 Task: open an excel sheet and write heading  Financial WizardAdd Categories in a column and its values below  'Income, Income, Income, Expenses, Expenses, Expenses, Expenses, Expenses, Savings, Savings, Investments, Investments, Debt, Debt & Debt. 'Add Descriptions in next column and its values below  Salary, Freelance Work, Rental Income, Housing, Transportation, Groceries, Utilities, Entertainment, Emergency Fund, Retirement, Stocks, Mutual Funds, Credit Card 1, Credit Card 2 & Student Loan. Add Amount in next column and its values below  $5,000, $1,200, $500, $1,200, $300, $400, $200, $150, $500, $1,000, $500, $300, $200, $100 & $300. Save page Financial Tracking Template
Action: Mouse moved to (15, 16)
Screenshot: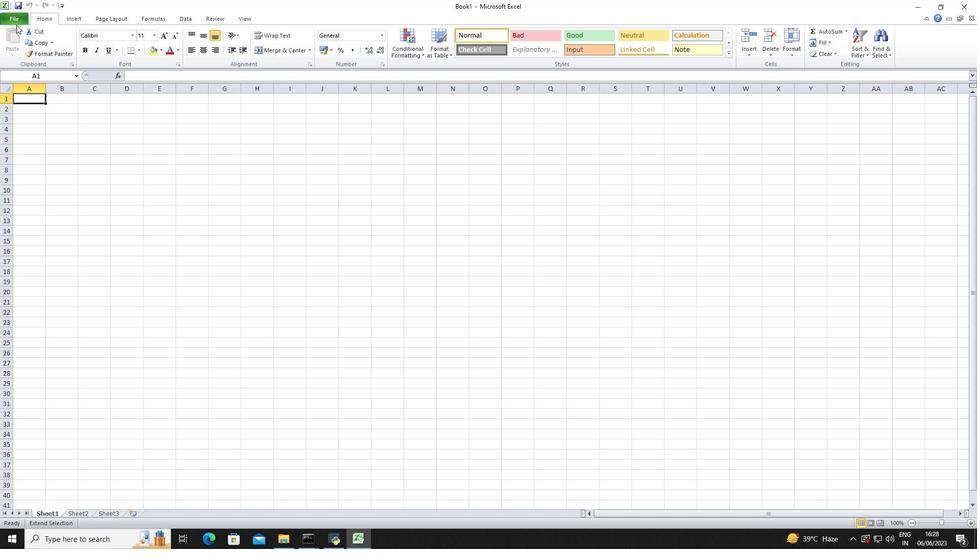 
Action: Mouse pressed left at (15, 16)
Screenshot: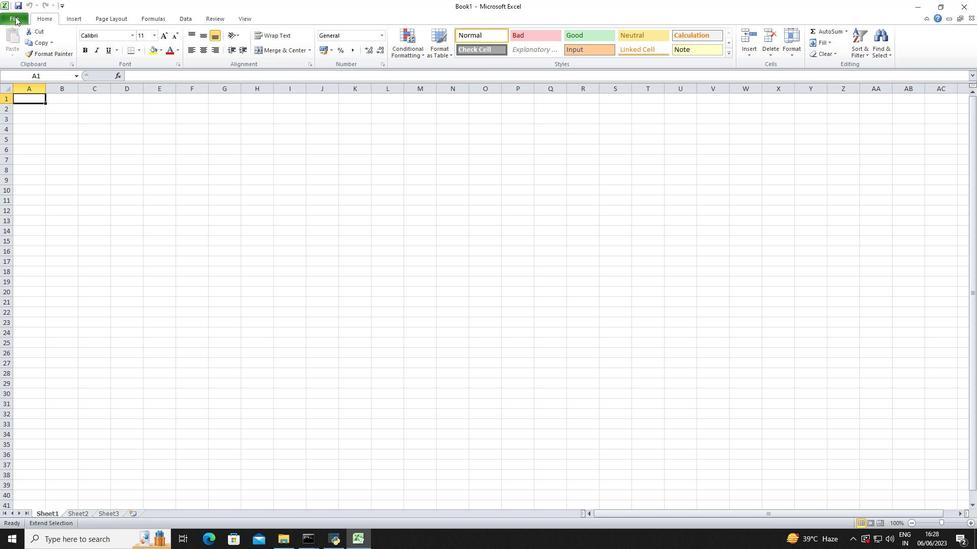 
Action: Mouse moved to (35, 132)
Screenshot: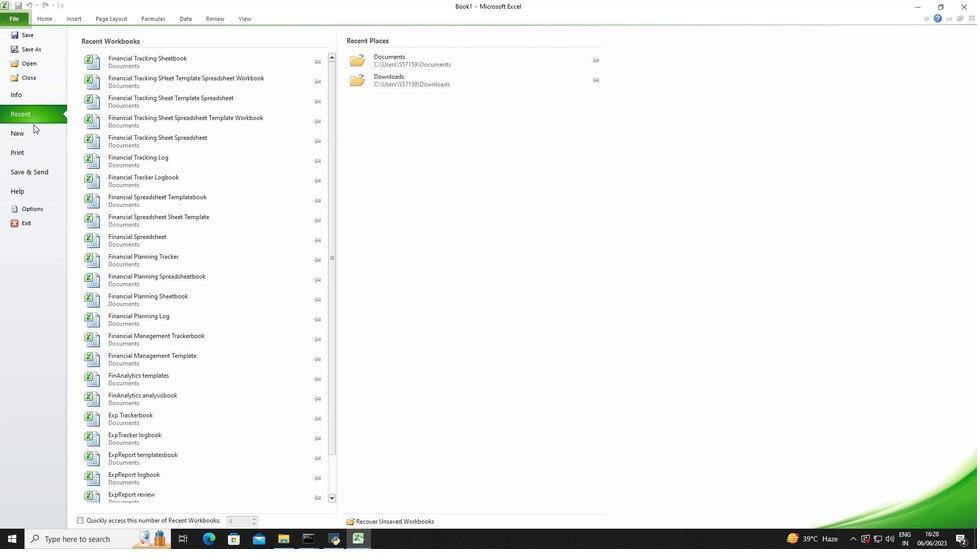 
Action: Mouse pressed left at (35, 132)
Screenshot: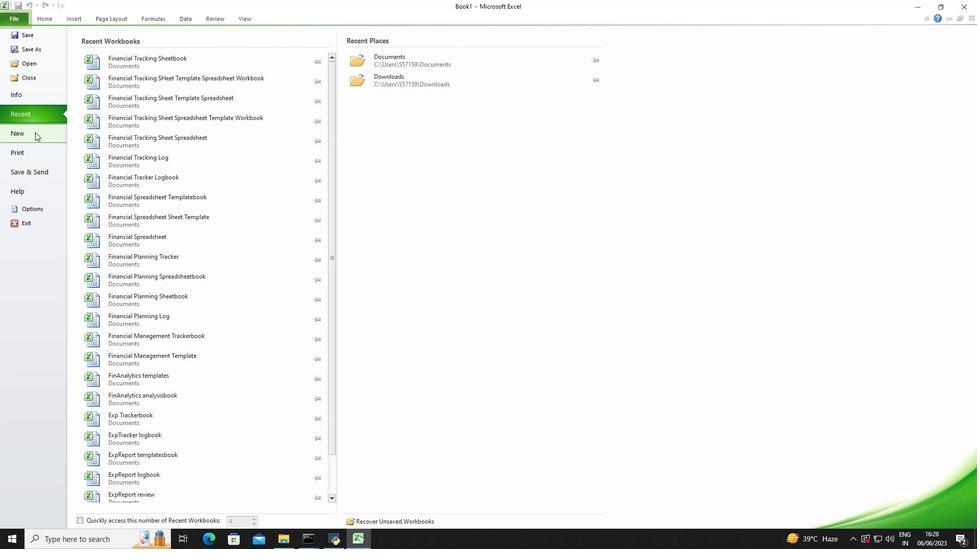 
Action: Mouse moved to (513, 267)
Screenshot: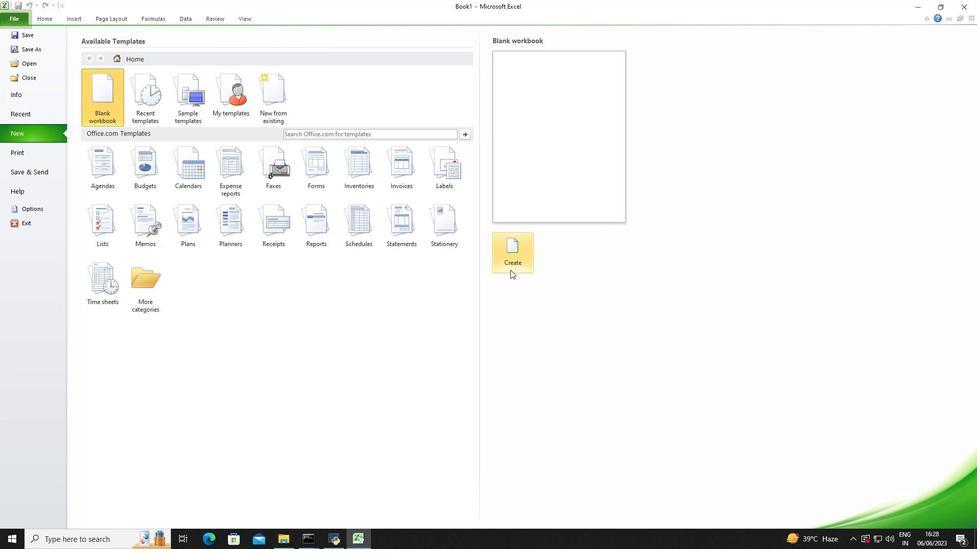 
Action: Mouse pressed left at (513, 267)
Screenshot: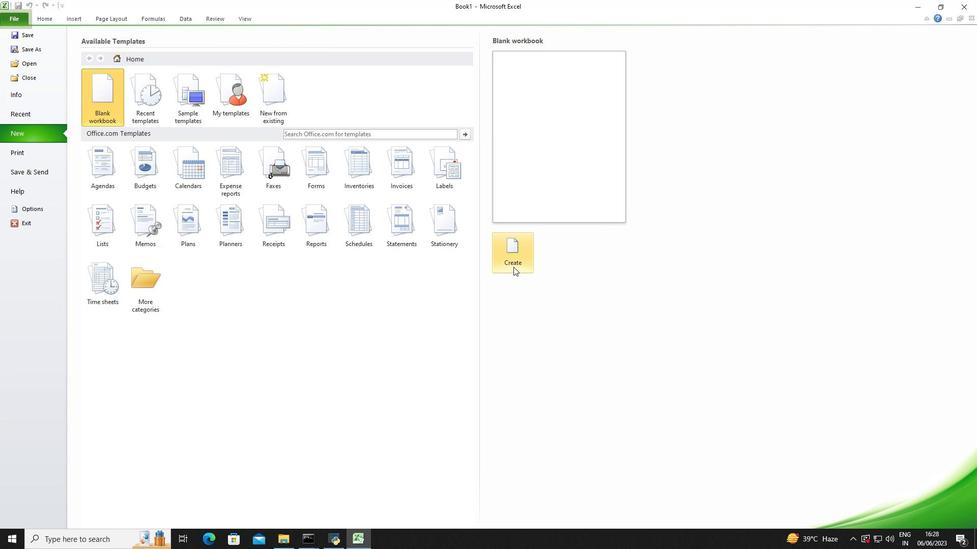 
Action: Mouse moved to (25, 99)
Screenshot: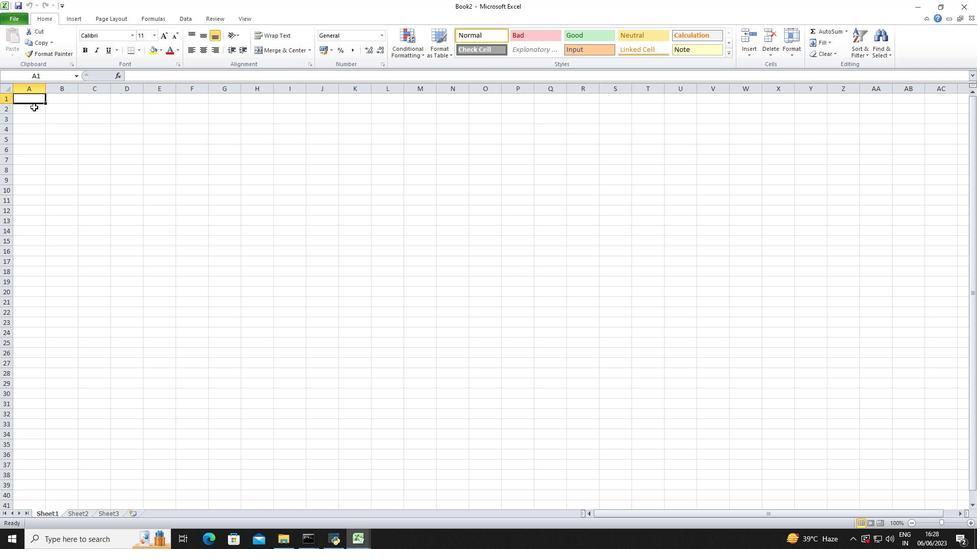 
Action: Mouse pressed left at (25, 99)
Screenshot: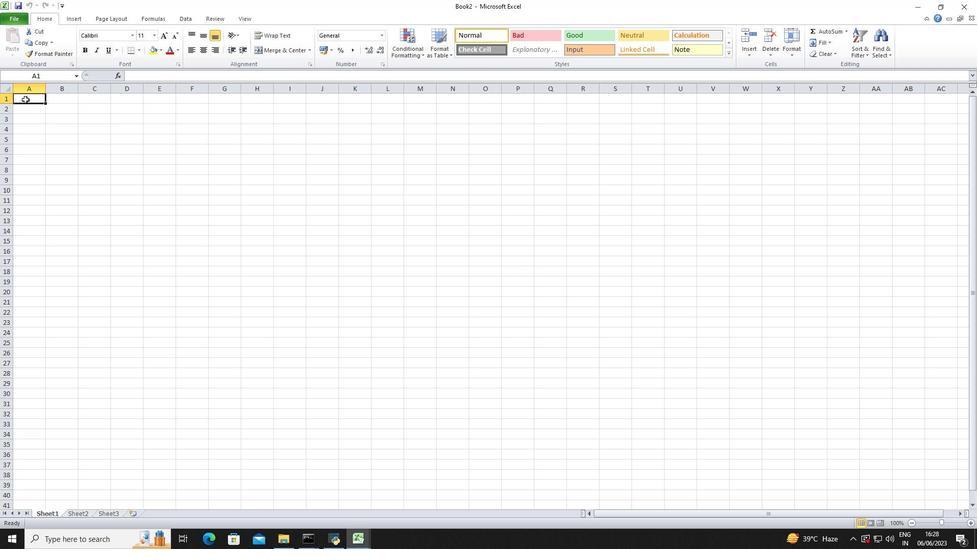 
Action: Mouse moved to (36, 101)
Screenshot: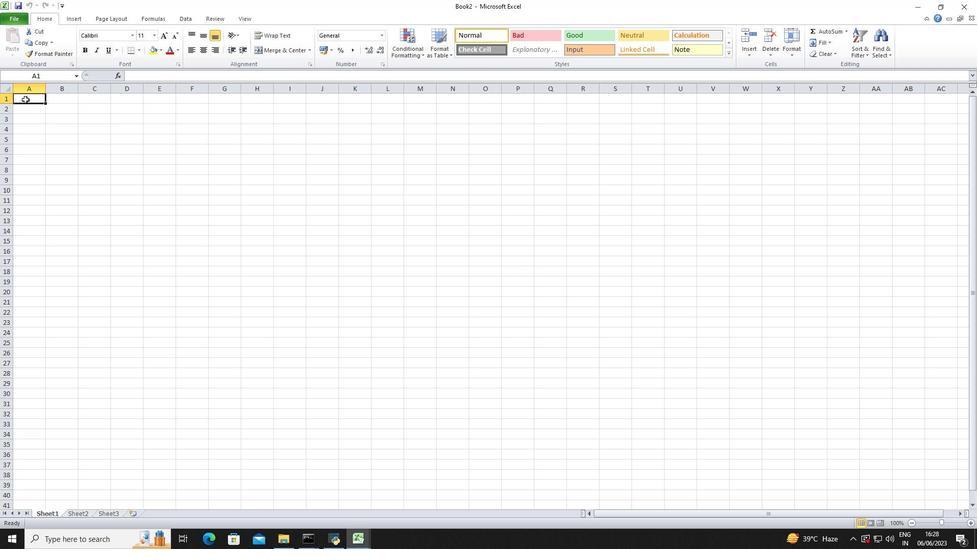 
Action: Key pressed <Key.shift>
Screenshot: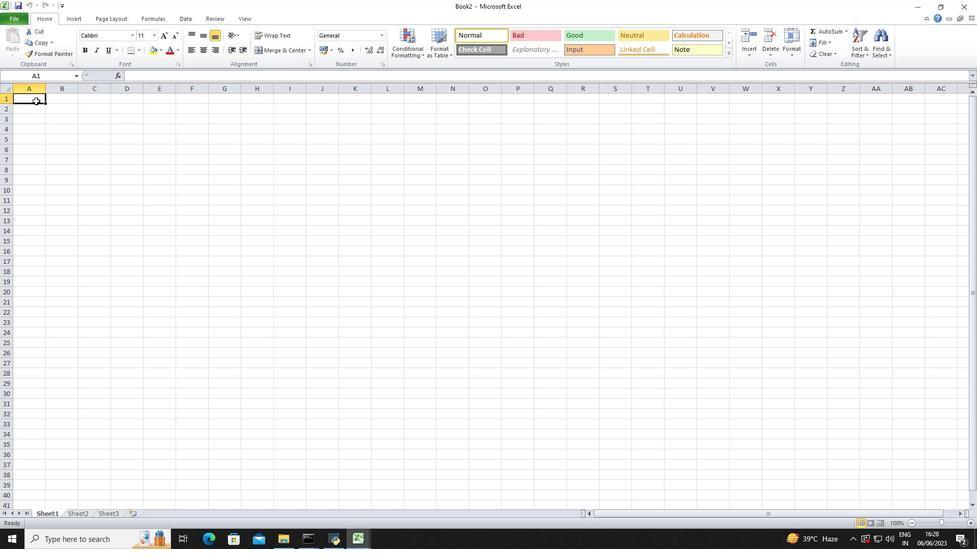 
Action: Mouse moved to (253, 92)
Screenshot: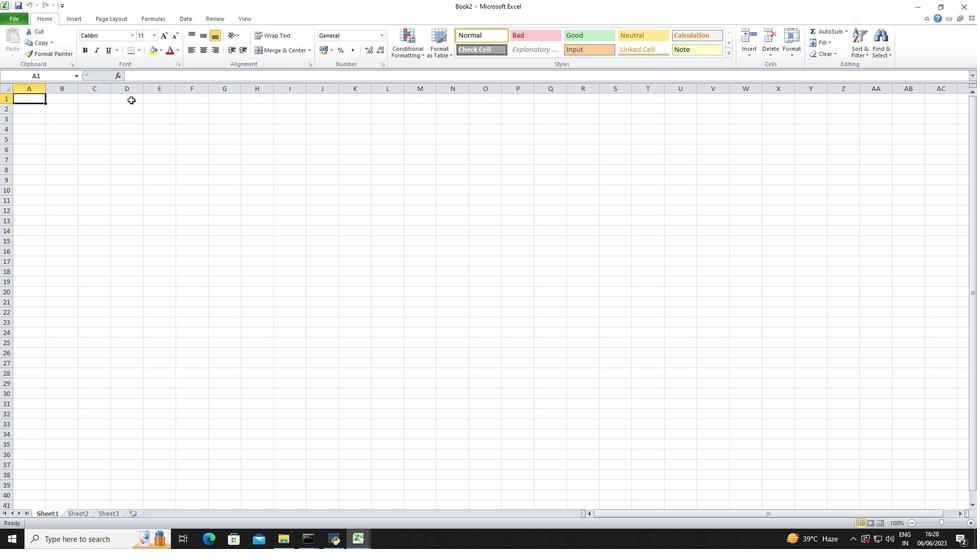 
Action: Key pressed Financial<Key.space><Key.shift>Wizard<Key.enter><Key.enter><Key.shift>Categories<Key.down><Key.shift>Income<Key.enter><Key.shift>Income<Key.enter><Key.shift>Income<Key.enter><Key.shift><Key.shift><Key.shift>Income<Key.backspace><Key.backspace><Key.backspace><Key.backspace><Key.backspace><Key.backspace><Key.shift><Key.shift>Expenses<Key.enter><Key.shift>Expenses<Key.enter><Key.shift>Expenses<Key.enter><Key.shift>Expenses<Key.enter><Key.shift>Expenses<Key.shift>Savings<Key.enter><Key.shift>Savings
Screenshot: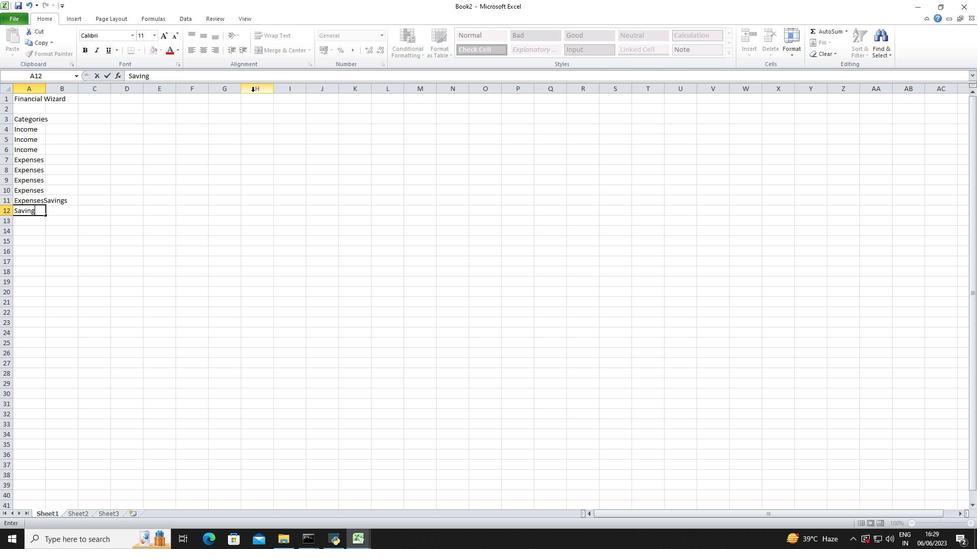 
Action: Mouse moved to (30, 4)
Screenshot: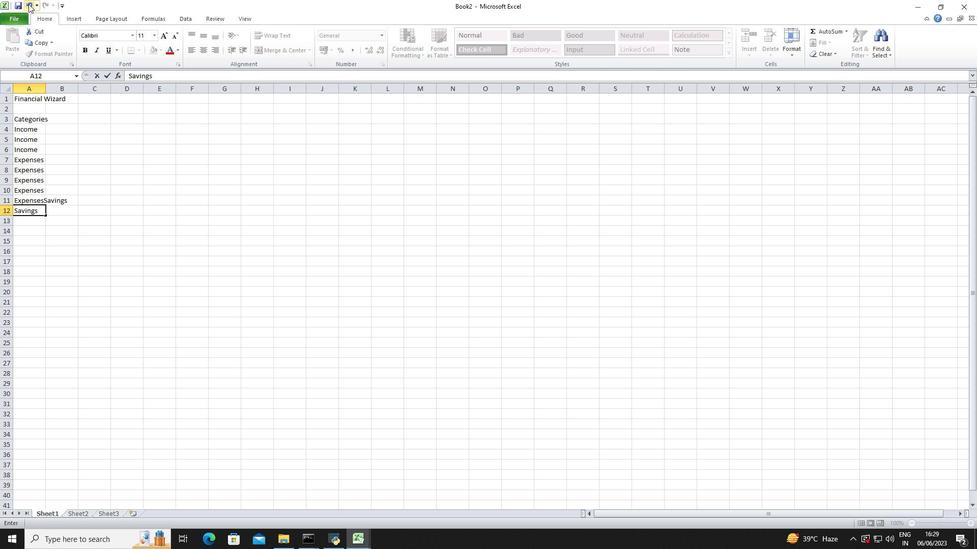 
Action: Mouse pressed left at (30, 4)
Screenshot: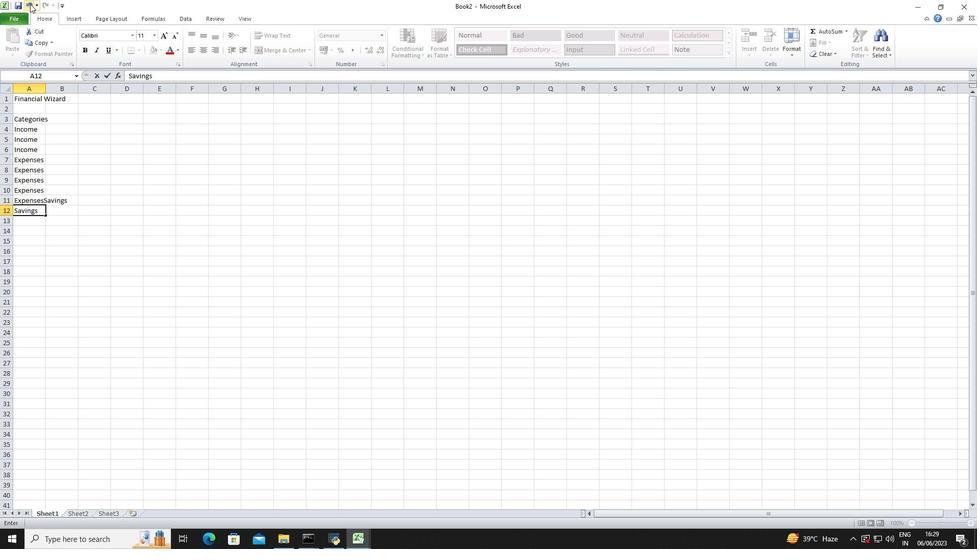 
Action: Mouse pressed left at (30, 4)
Screenshot: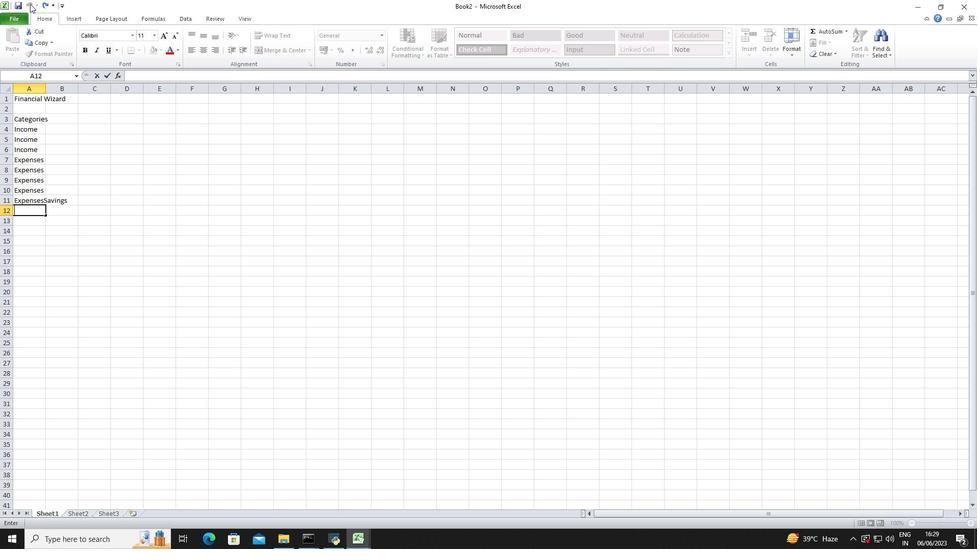 
Action: Mouse moved to (70, 200)
Screenshot: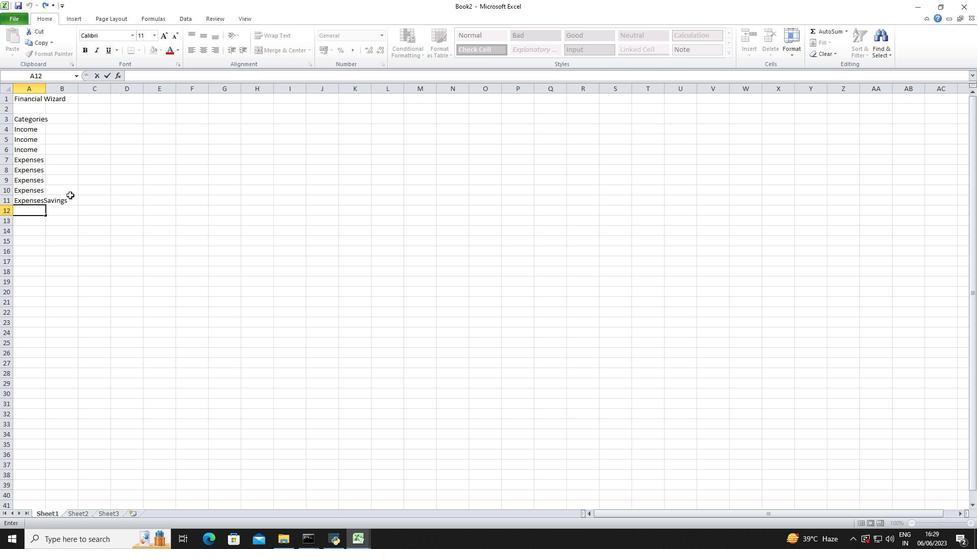 
Action: Mouse pressed left at (70, 200)
Screenshot: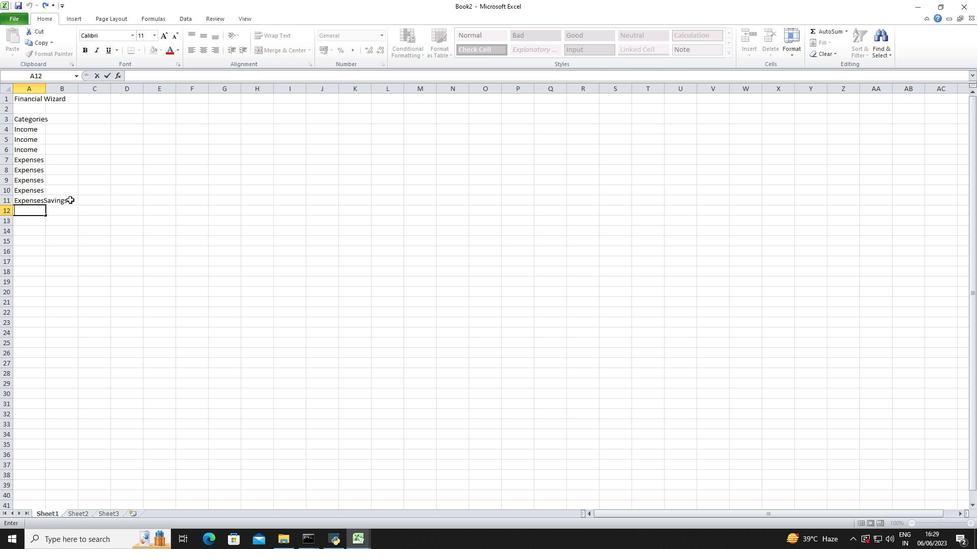 
Action: Key pressed <Key.backspace>
Screenshot: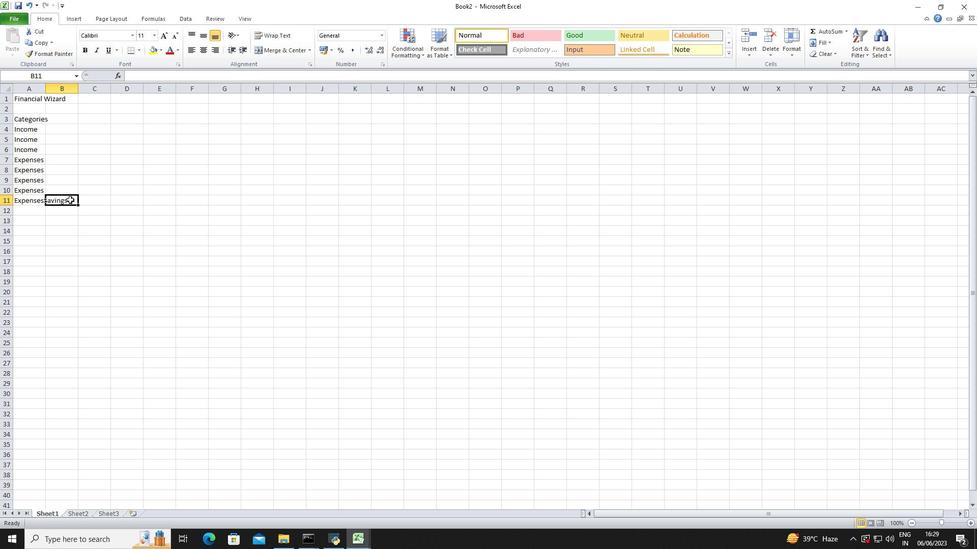 
Action: Mouse moved to (23, 201)
Screenshot: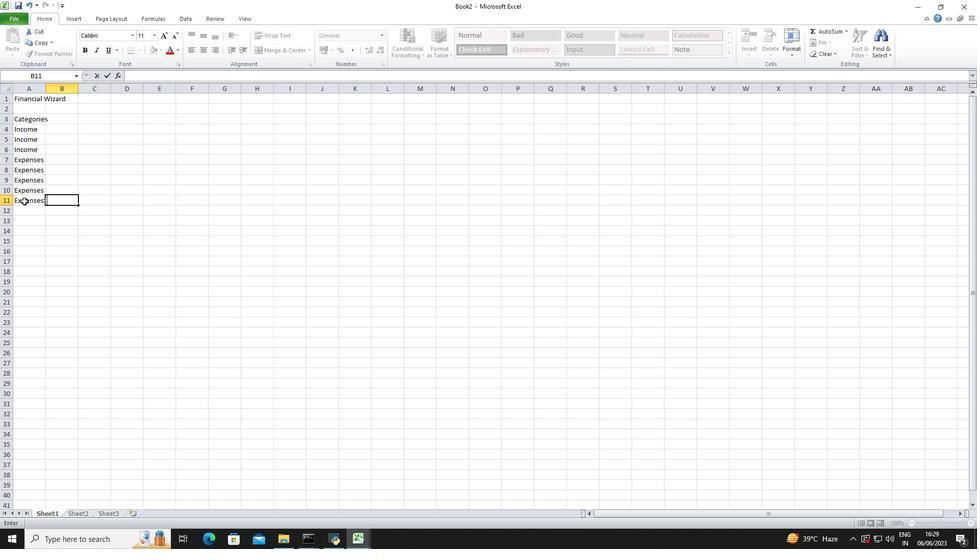 
Action: Mouse pressed left at (23, 201)
Screenshot: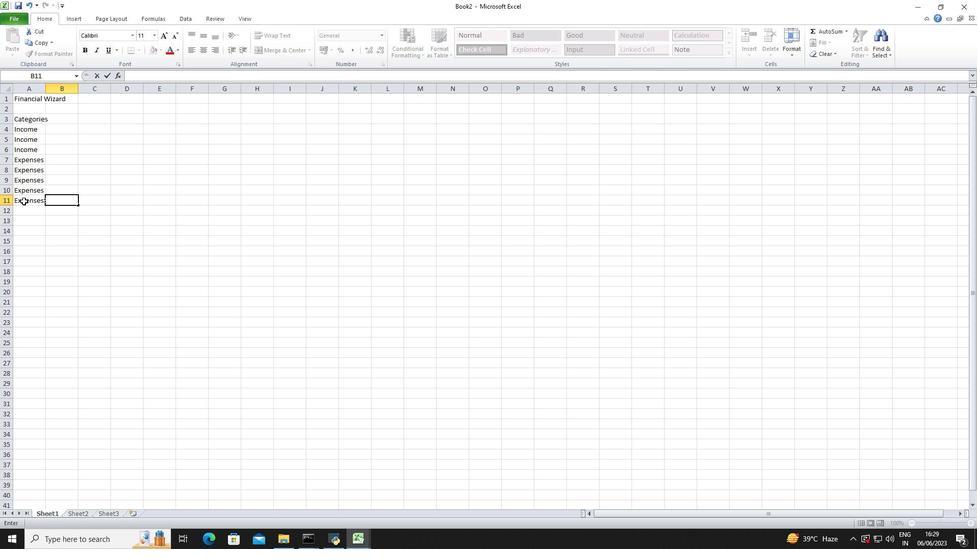 
Action: Mouse pressed left at (23, 201)
Screenshot: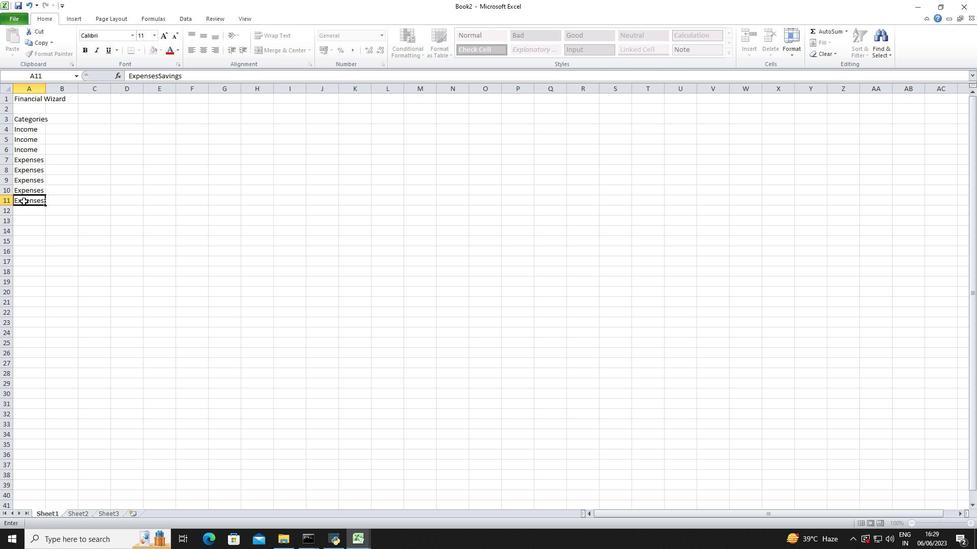 
Action: Mouse moved to (44, 198)
Screenshot: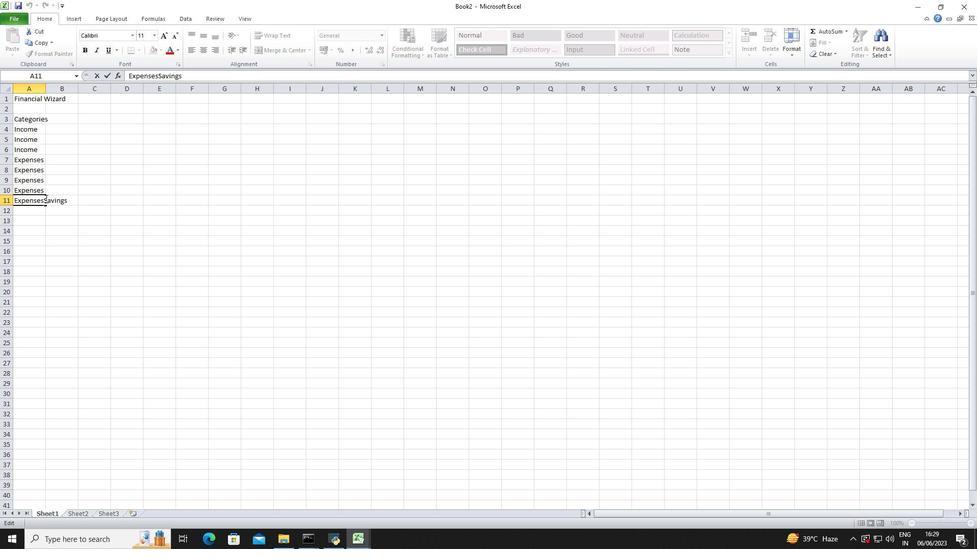 
Action: Mouse pressed left at (44, 198)
Screenshot: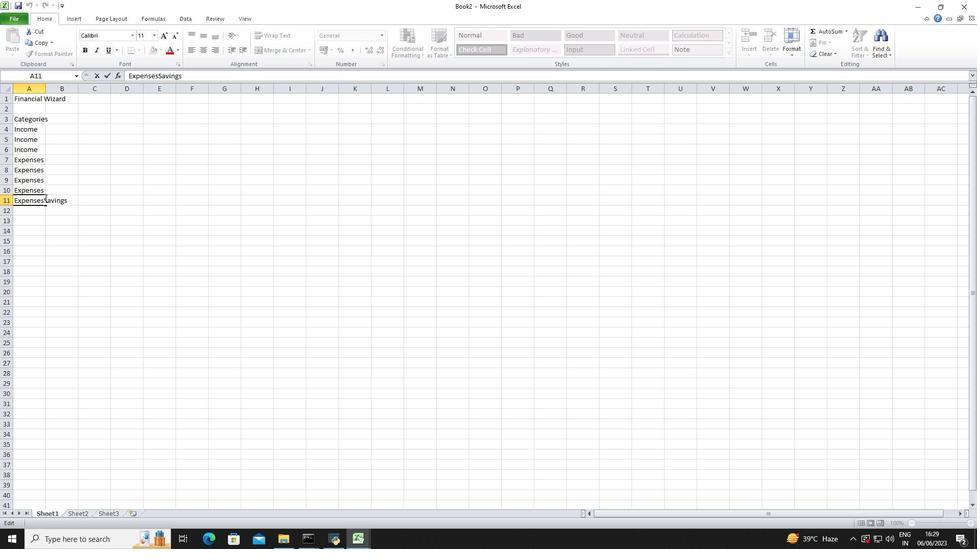 
Action: Mouse moved to (73, 201)
Screenshot: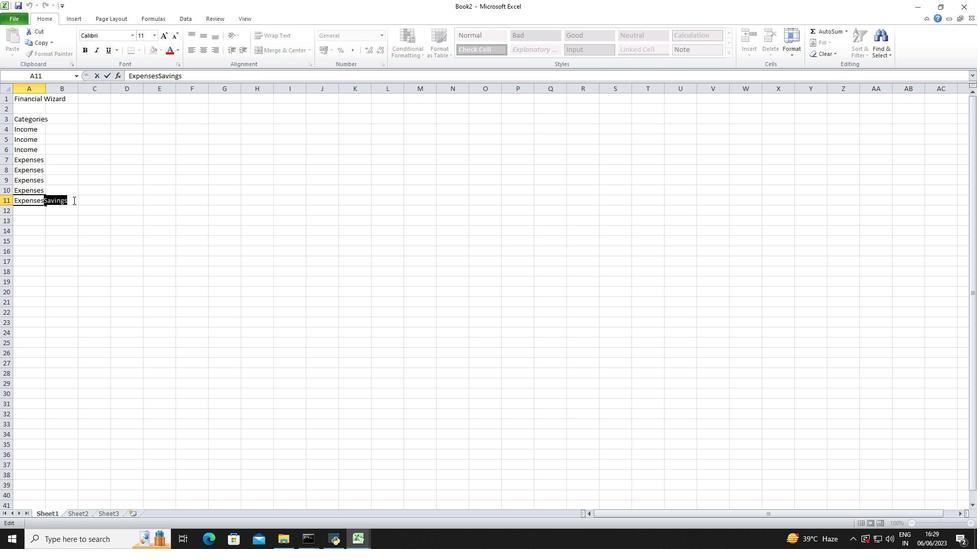 
Action: Key pressed <Key.backspace>
Screenshot: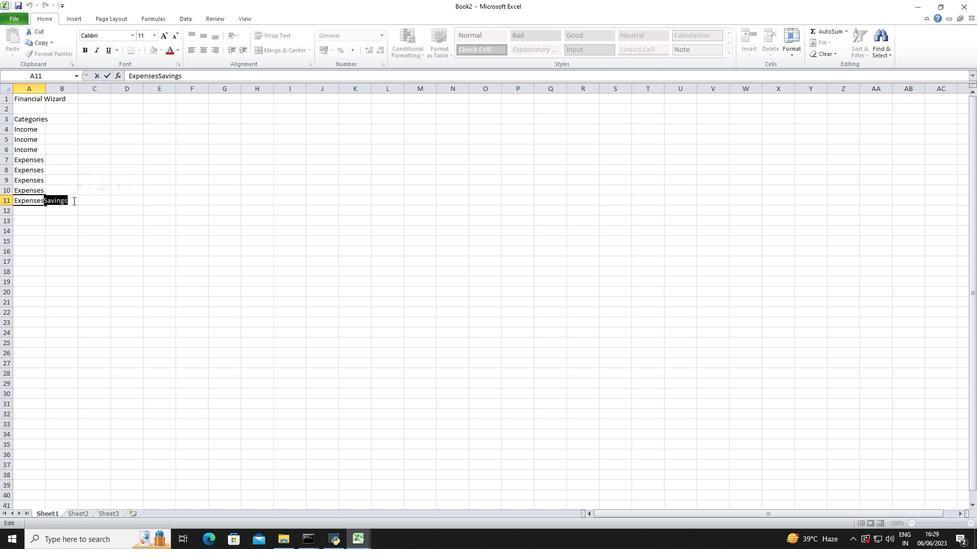 
Action: Mouse moved to (32, 212)
Screenshot: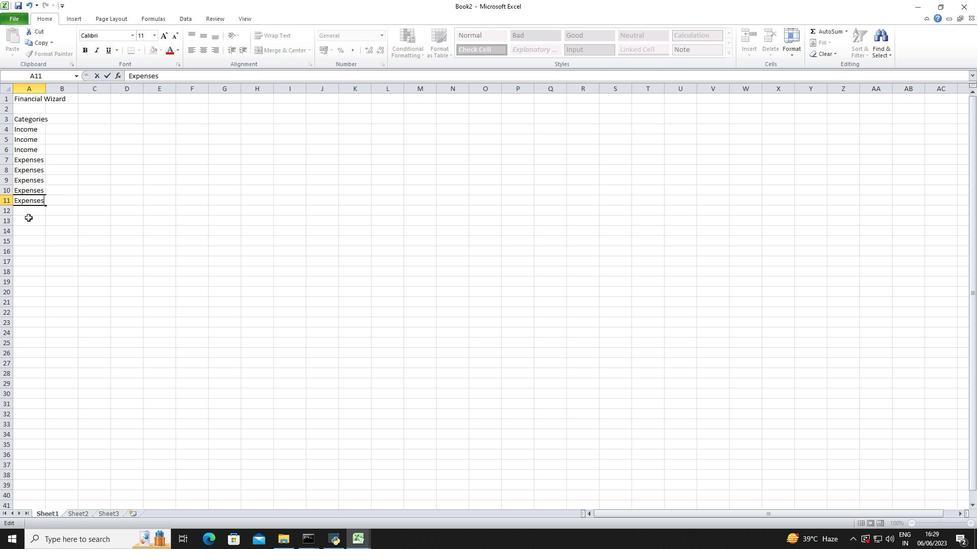 
Action: Mouse pressed left at (32, 212)
Screenshot: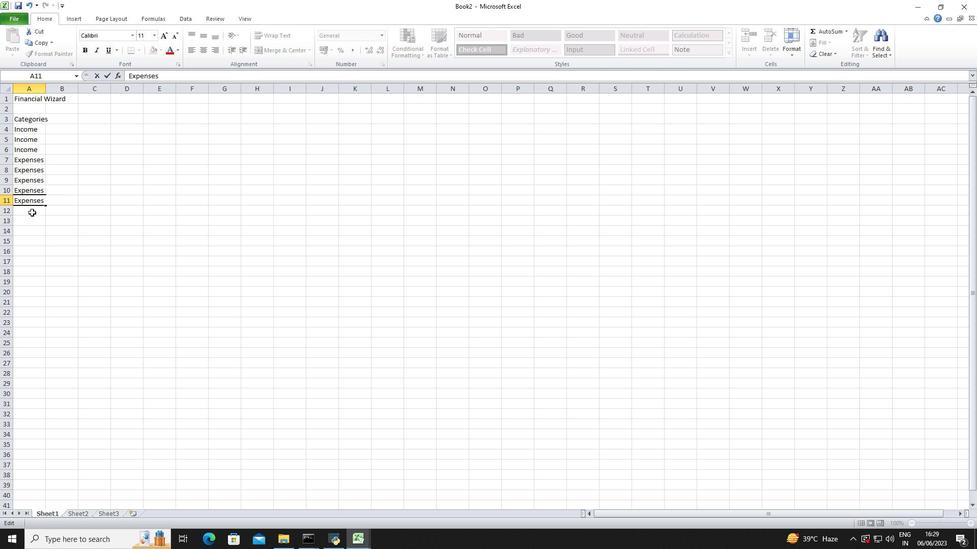 
Action: Key pressed <Key.shift>Savings<Key.enter><Key.shift>Savings<Key.down><Key.shift>Investments<Key.down><Key.shift>Investments<Key.down><Key.shift>Debt<Key.down><Key.shift><Key.shift>Debt<Key.down><Key.shift>Debt<Key.down><Key.right><Key.right><Key.up><Key.up><Key.up><Key.up><Key.up><Key.up><Key.up><Key.up><Key.up><Key.up><Key.up><Key.up><Key.up><Key.up><Key.up><Key.up><Key.shift><Key.shift>Descripto<Key.backspace>ions<Key.down><Key.shift>Salary<Key.enter><Key.shift>Freelance<Key.space><Key.shift>Work<Key.enter><Key.shift>Rental<Key.space><Key.shift>Income<Key.enter><Key.shift>Housing<Key.enter><Key.shift>Transportation<Key.enter><Key.shift>Groceries<Key.enter><Key.shift>Utilities<Key.enter><Key.shift>Entertainment<Key.enter><Key.shift>Emergency<Key.space><Key.shift>Fund<Key.enter><Key.shift>Retirement<Key.space><Key.shift>Stocks<Key.enter><Key.shift>Mutual<Key.space><Key.shift><Key.shift><Key.shift><Key.shift><Key.shift>Funds<Key.enter><Key.shift>Credit<Key.space><Key.shift>Card<Key.space>1<Key.enter><Key.shift>Credit<Key.space><Key.shift>Card<Key.space>2<Key.enter><Key.shift>Student<Key.space><Key.shift>Loan<Key.down><Key.right><Key.right><Key.up><Key.up><Key.up><Key.up><Key.up><Key.up><Key.up><Key.up><Key.down><Key.down><Key.down><Key.down><Key.down><Key.up><Key.left><Key.down><Key.left>
Screenshot: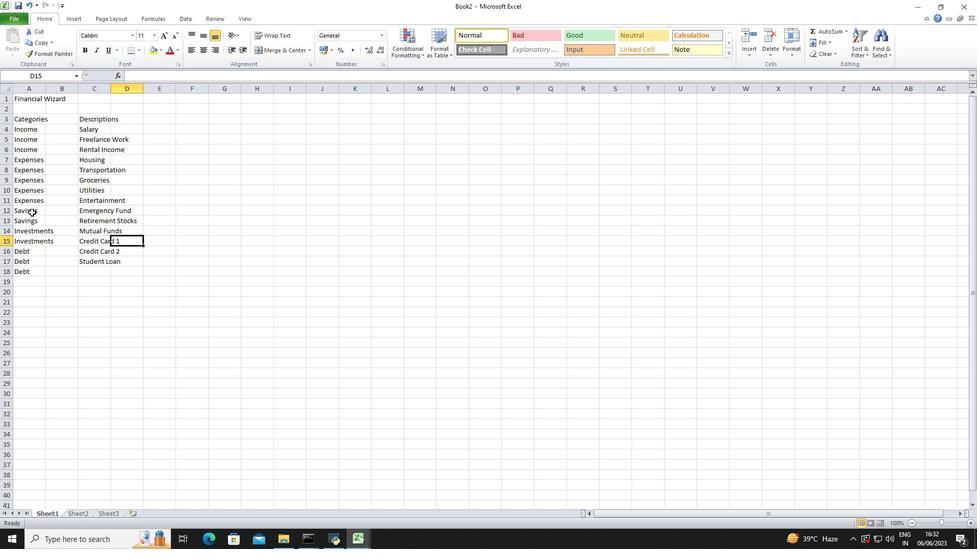 
Action: Mouse moved to (88, 260)
Screenshot: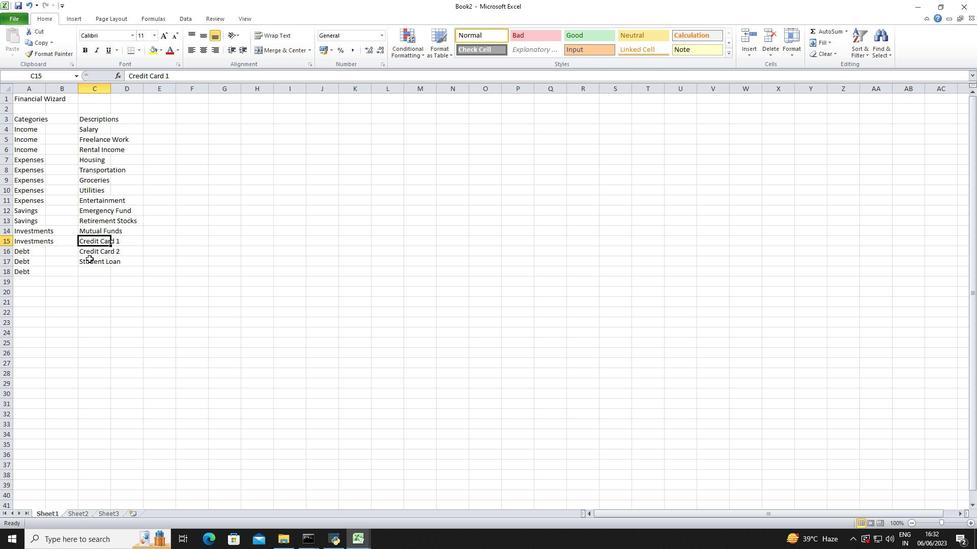 
Action: Mouse pressed left at (88, 260)
Screenshot: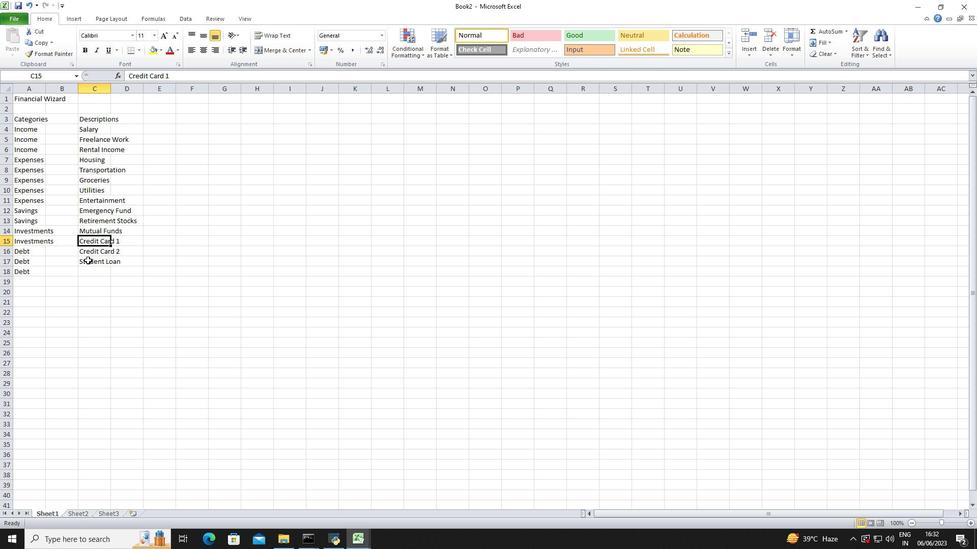 
Action: Mouse moved to (129, 260)
Screenshot: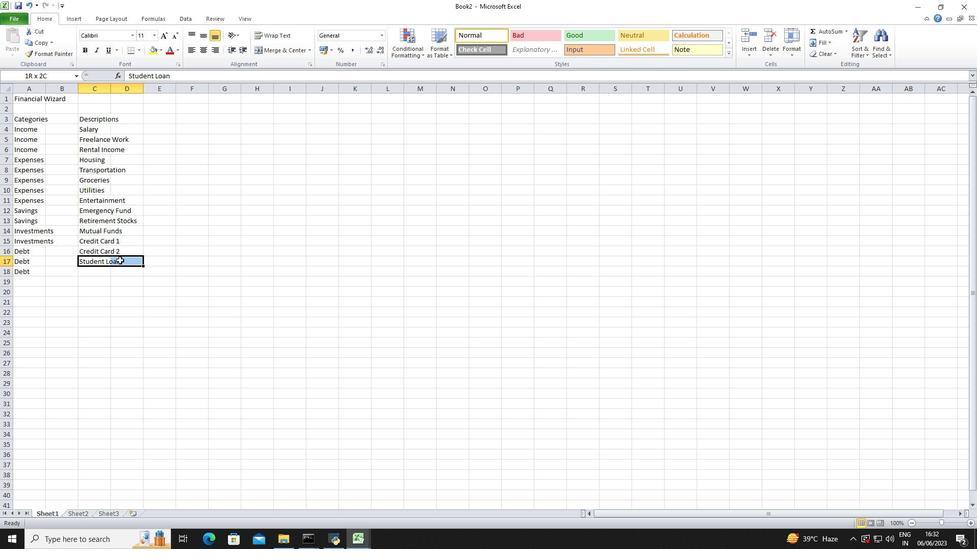 
Action: Key pressed <Key.backspace>
Screenshot: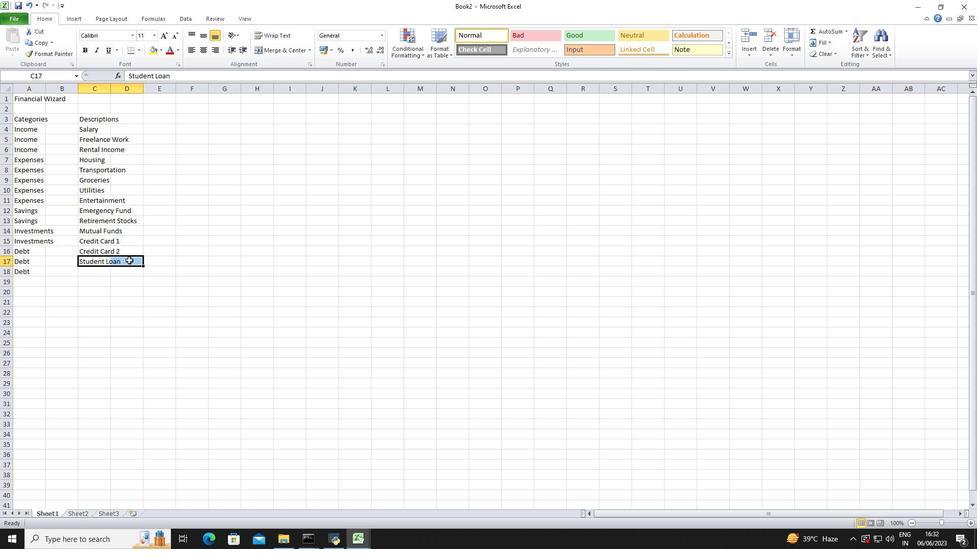 
Action: Mouse moved to (85, 252)
Screenshot: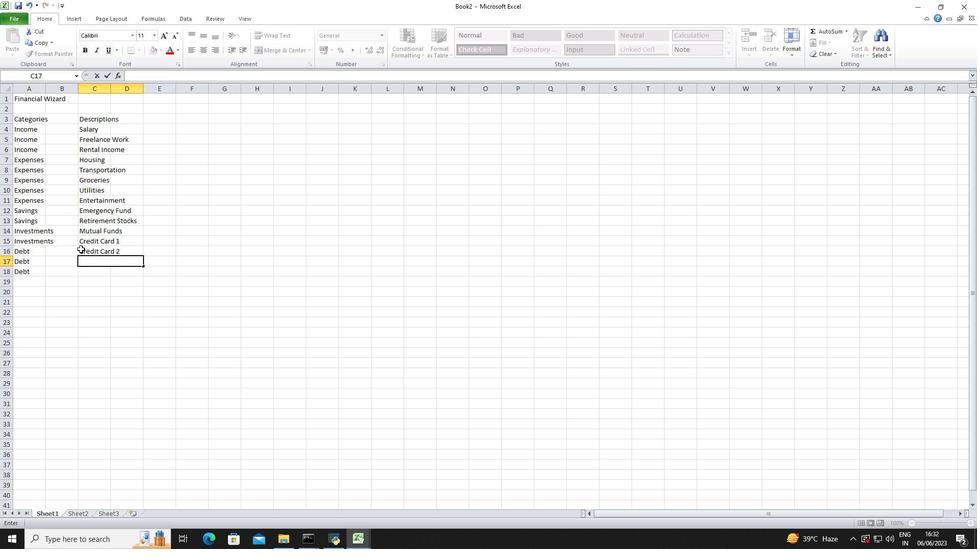 
Action: Mouse pressed left at (85, 252)
Screenshot: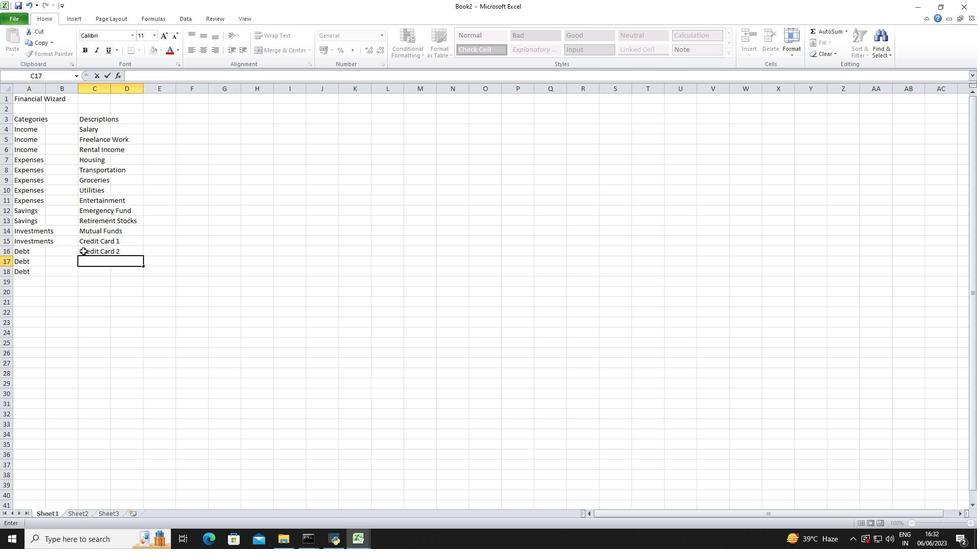 
Action: Mouse moved to (131, 253)
Screenshot: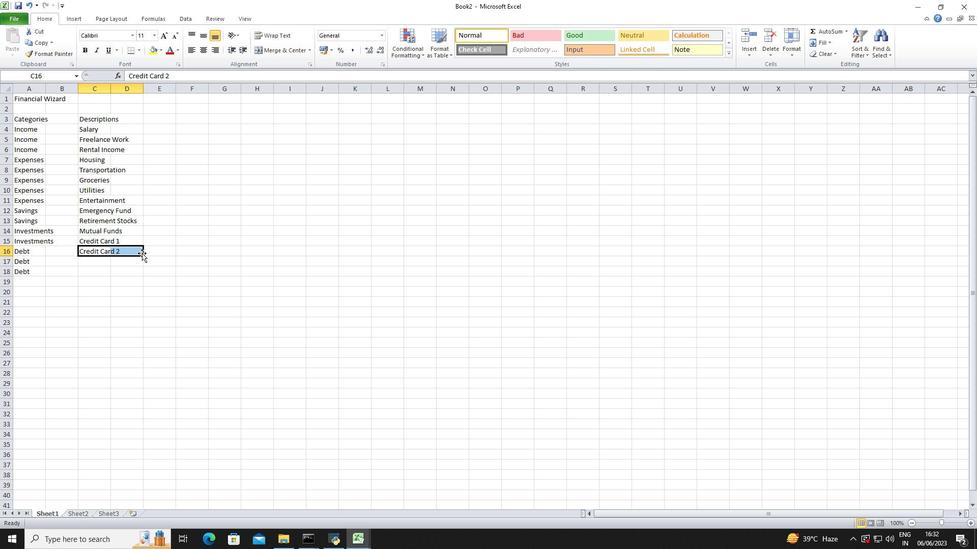 
Action: Key pressed <Key.backspace>
Screenshot: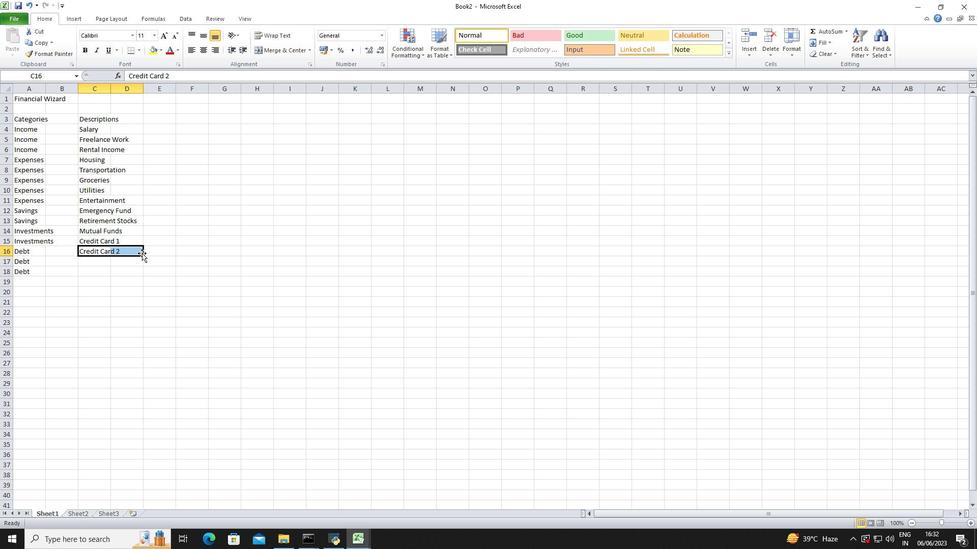 
Action: Mouse moved to (83, 241)
Screenshot: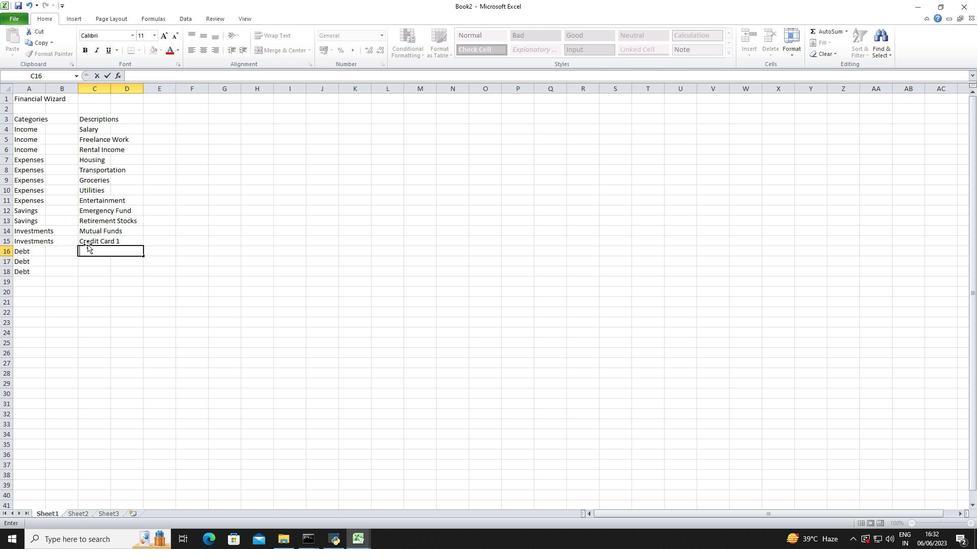 
Action: Mouse pressed left at (83, 241)
Screenshot: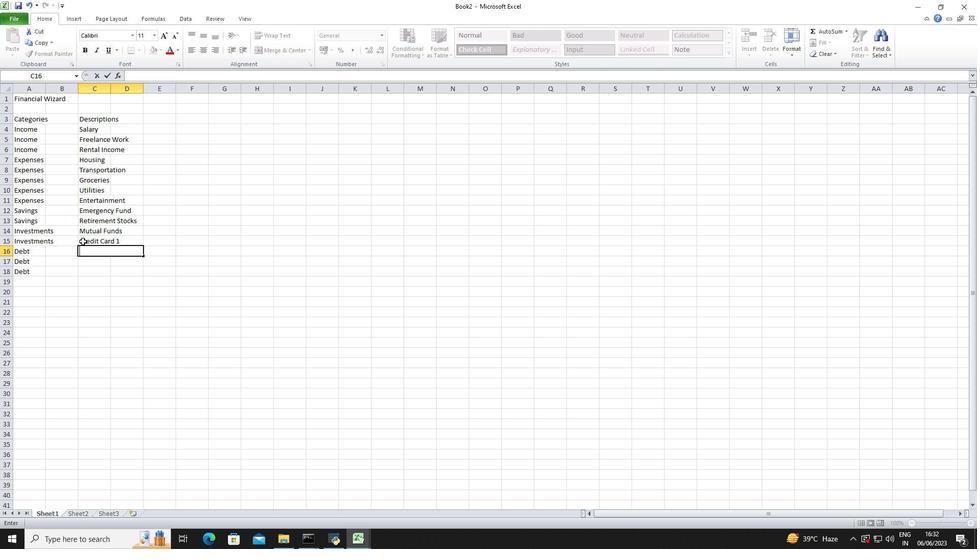 
Action: Mouse moved to (122, 240)
Screenshot: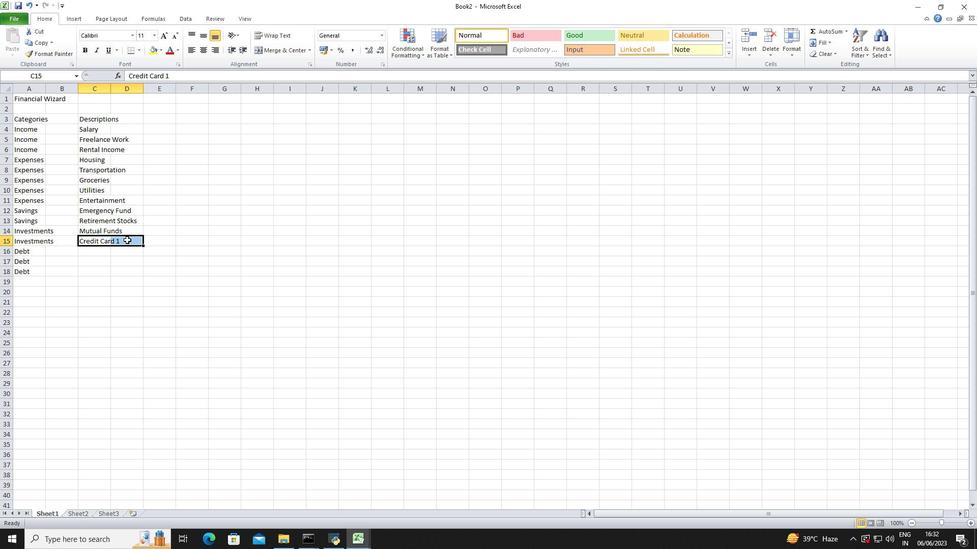 
Action: Key pressed <Key.backspace>
Screenshot: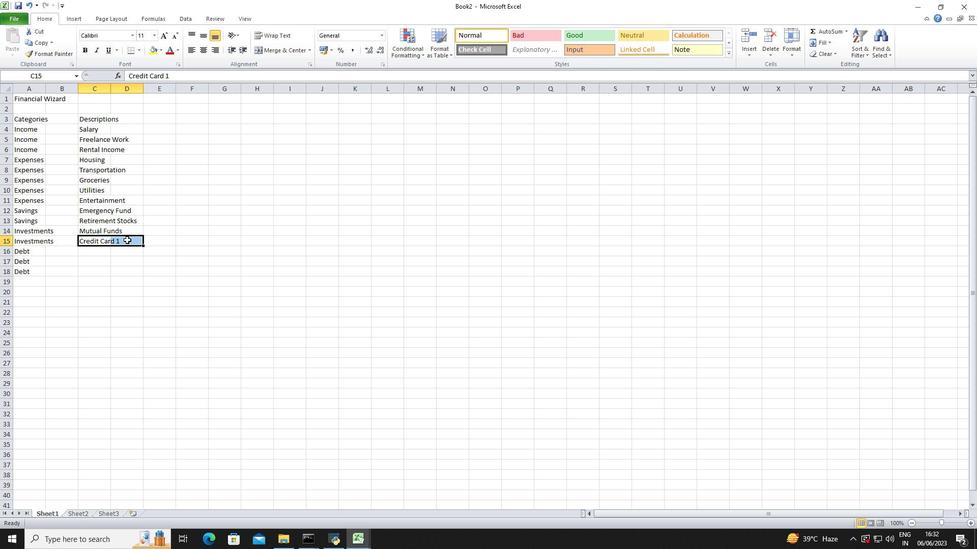 
Action: Mouse moved to (92, 233)
Screenshot: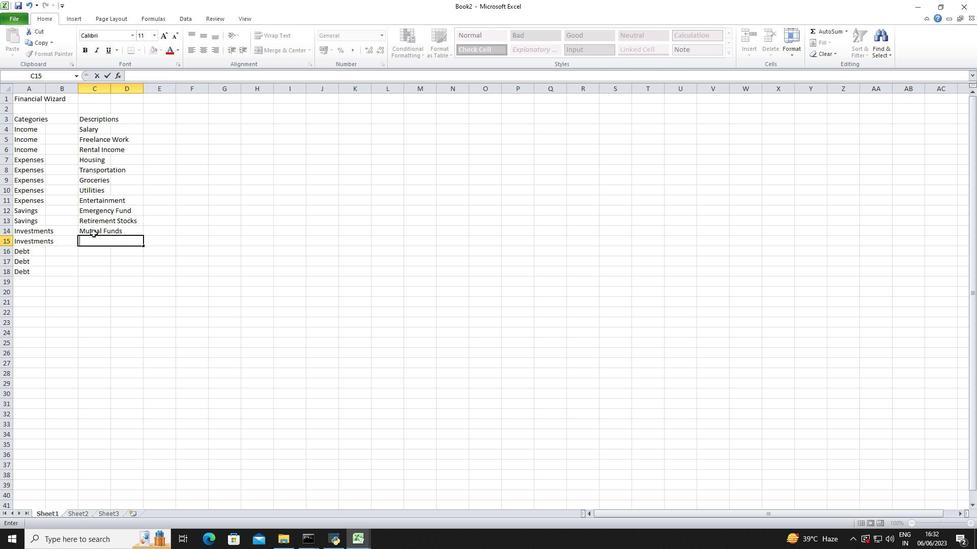 
Action: Mouse pressed left at (92, 233)
Screenshot: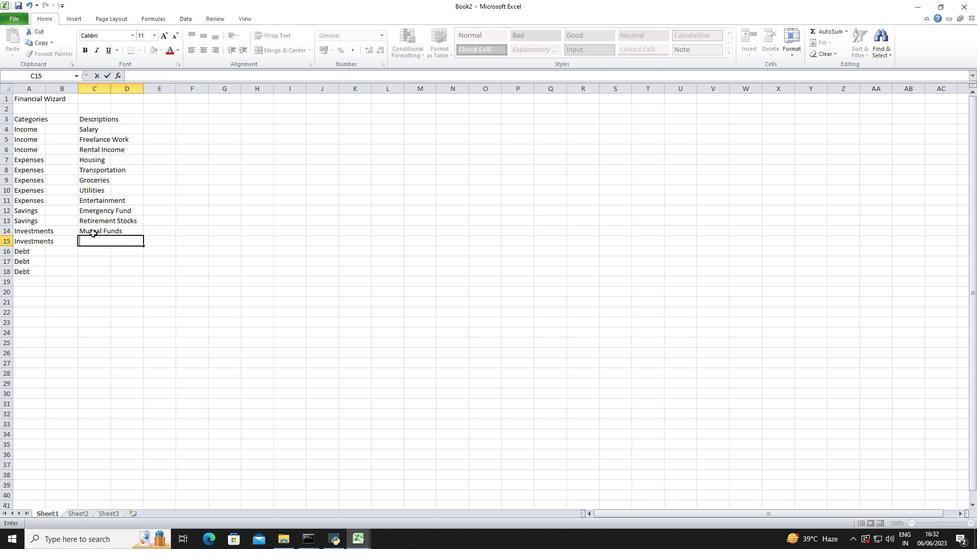 
Action: Mouse moved to (129, 232)
Screenshot: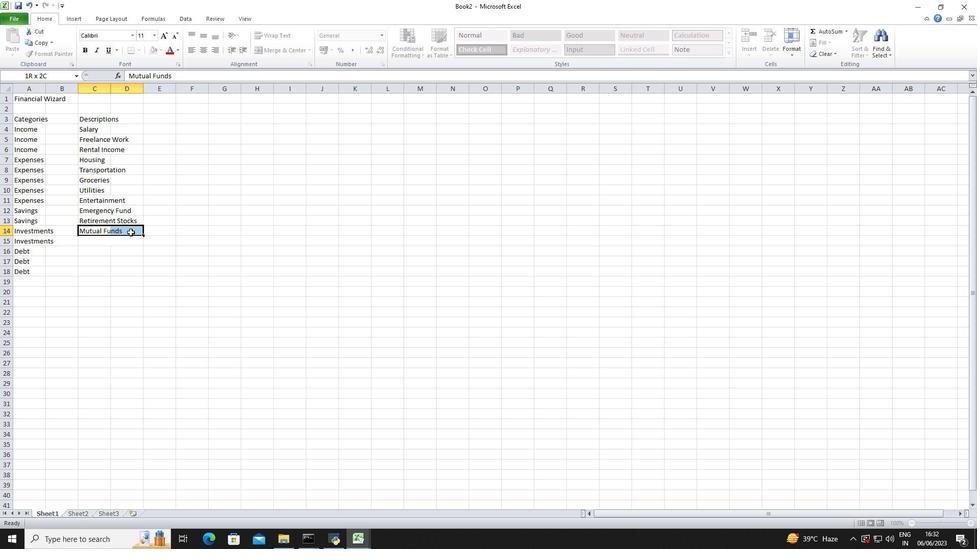 
Action: Key pressed <Key.backspace>
Screenshot: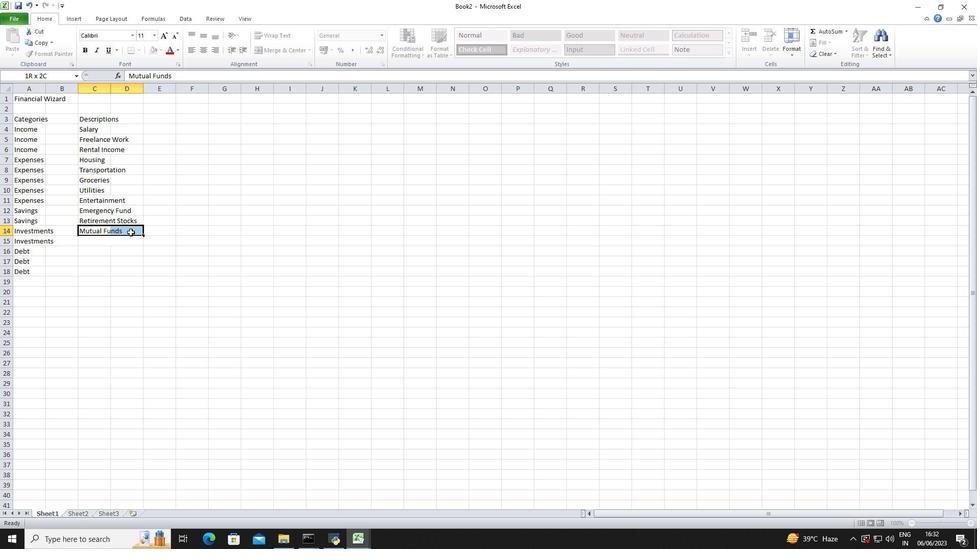 
Action: Mouse moved to (91, 222)
Screenshot: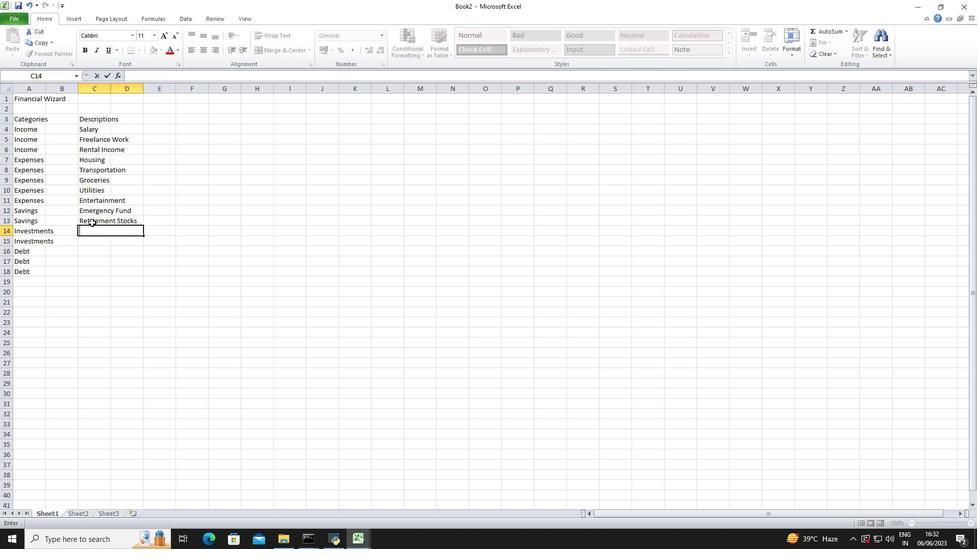 
Action: Mouse pressed left at (91, 222)
Screenshot: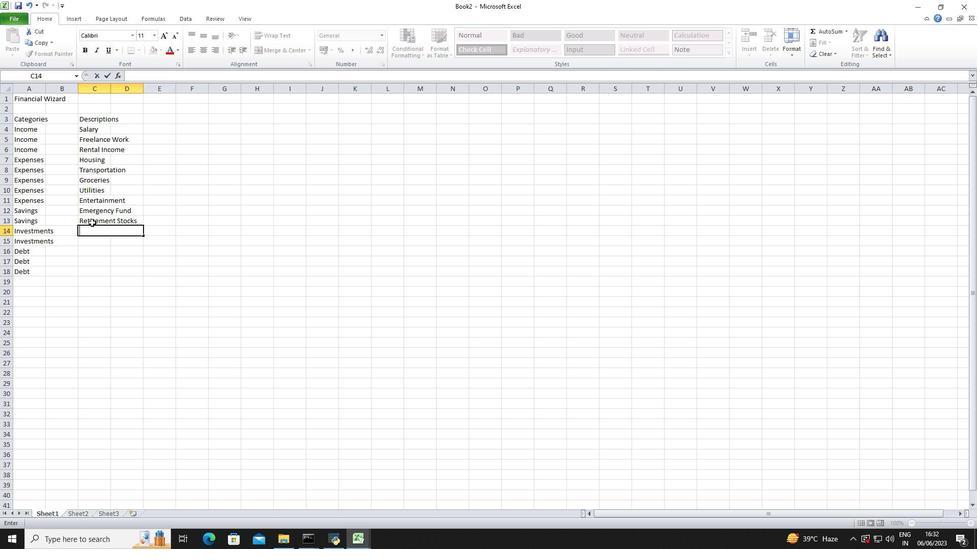 
Action: Mouse pressed left at (91, 222)
Screenshot: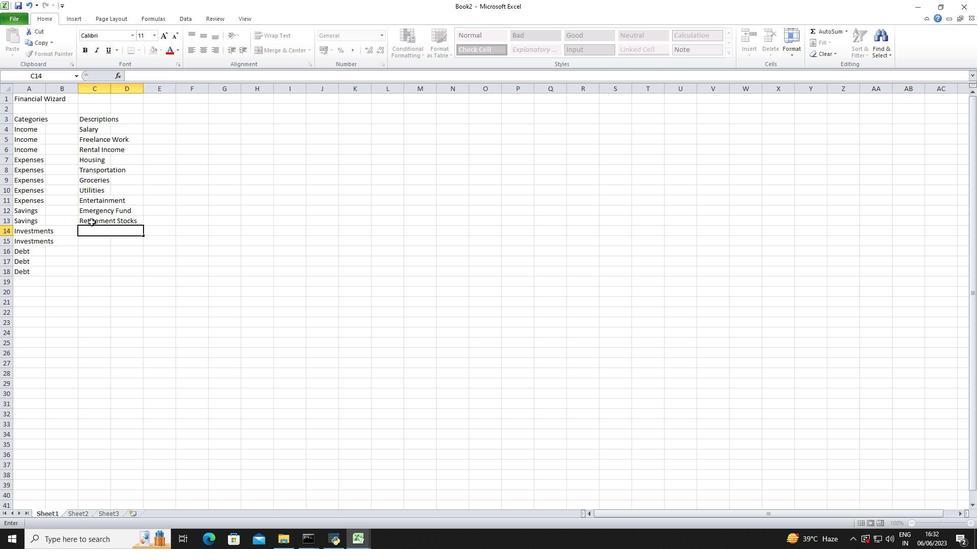 
Action: Mouse moved to (118, 222)
Screenshot: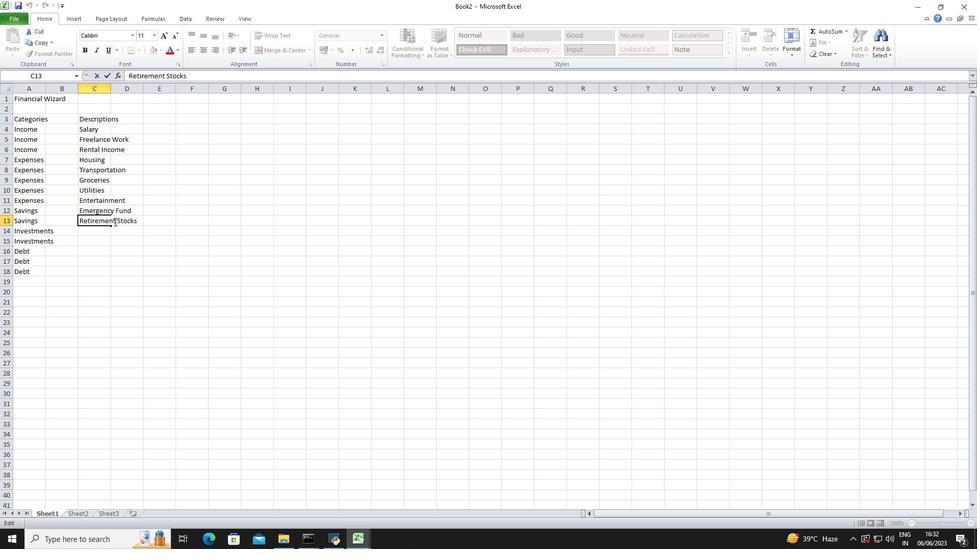
Action: Mouse pressed left at (118, 222)
Screenshot: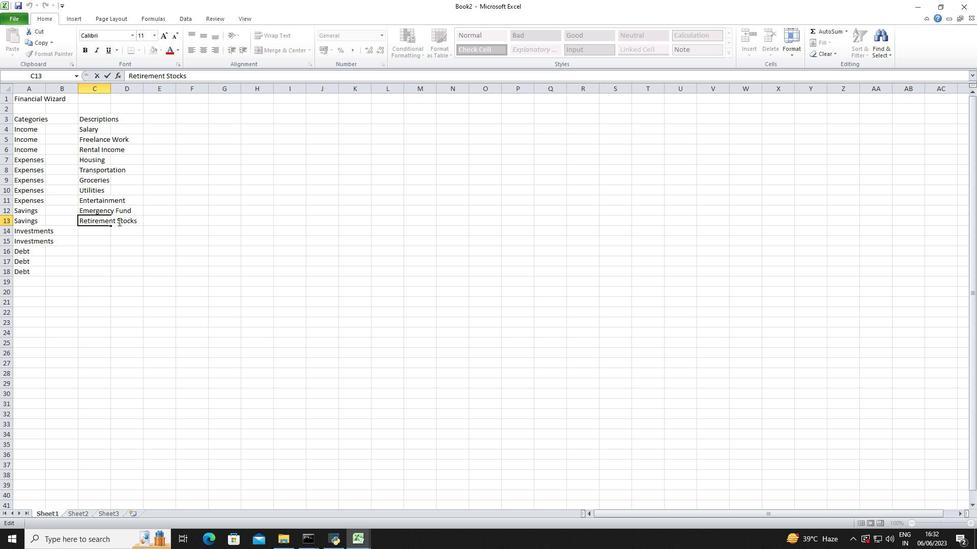 
Action: Mouse moved to (136, 222)
Screenshot: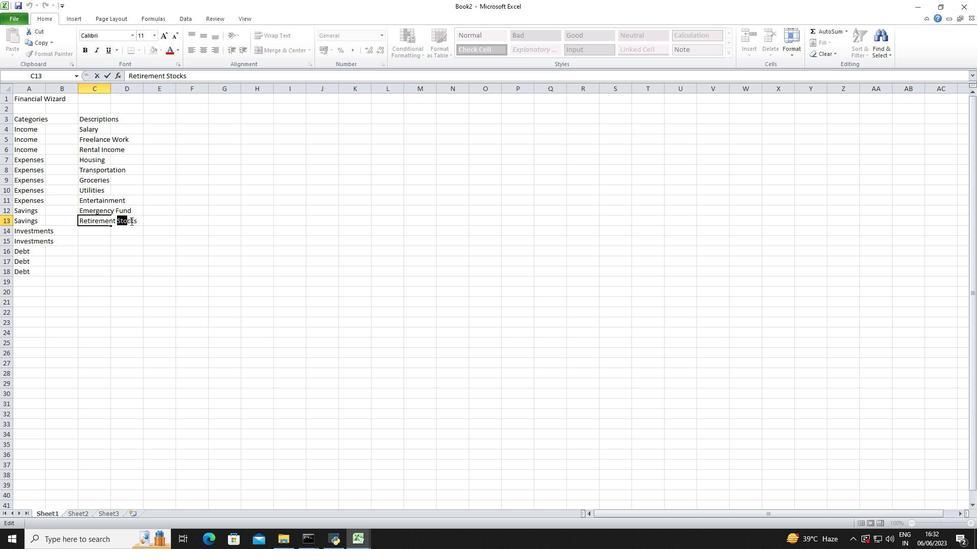 
Action: Key pressed <Key.backspace><Key.down><Key.enter><Key.shift>Stocks<Key.enter><Key.shift>Mutual<Key.space><Key.shift>Funds<Key.enter><Key.shift>Credit<Key.space><Key.shift>Card<Key.space>1<Key.enter><Key.shift>Credit<Key.space><Key.shift>Card<Key.space>2<Key.enter><Key.shift>Student<Key.space><Key.shift><Key.shift><Key.shift><Key.shift><Key.shift><Key.shift><Key.shift><Key.shift><Key.shift><Key.shift><Key.shift>Loan<Key.right><Key.down><Key.right><Key.up><Key.up><Key.up><Key.up><Key.up><Key.up><Key.up><Key.up><Key.up><Key.up><Key.up><Key.up><Key.up><Key.up><Key.up><Key.up><Key.shift>Amount<Key.down>5000<Key.down>1200<Key.down>500<Key.down>1200<Key.down>300<Key.down>400<Key.down>200<Key.down>150<Key.space><Key.down>500<Key.down>1000<Key.down>500<Key.down>300<Key.down>200<Key.down>100<Key.down>300<Key.down>
Screenshot: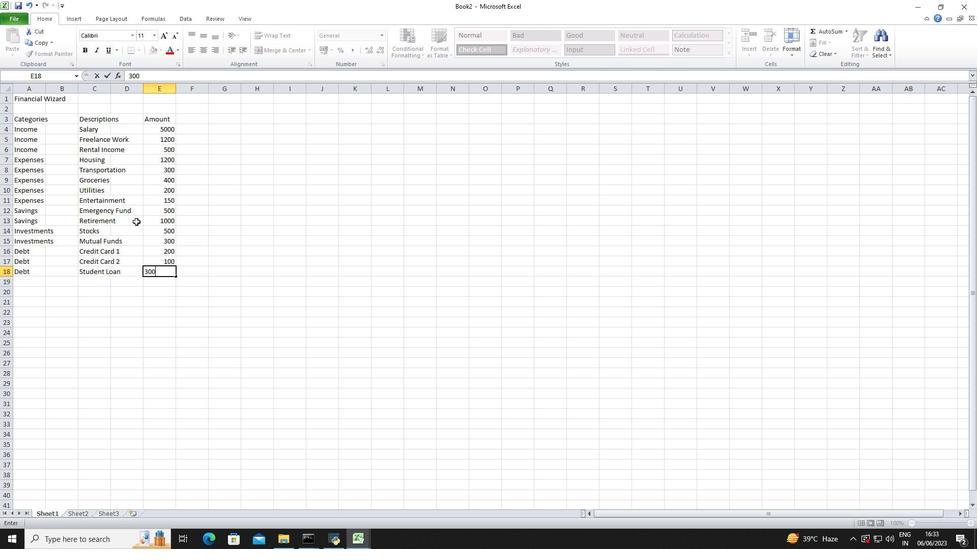 
Action: Mouse moved to (163, 127)
Screenshot: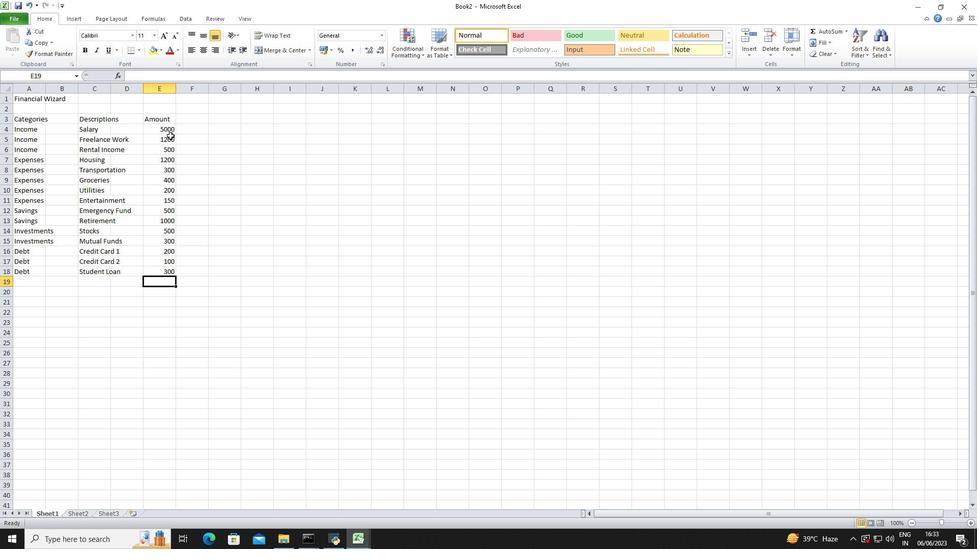 
Action: Mouse pressed left at (163, 127)
Screenshot: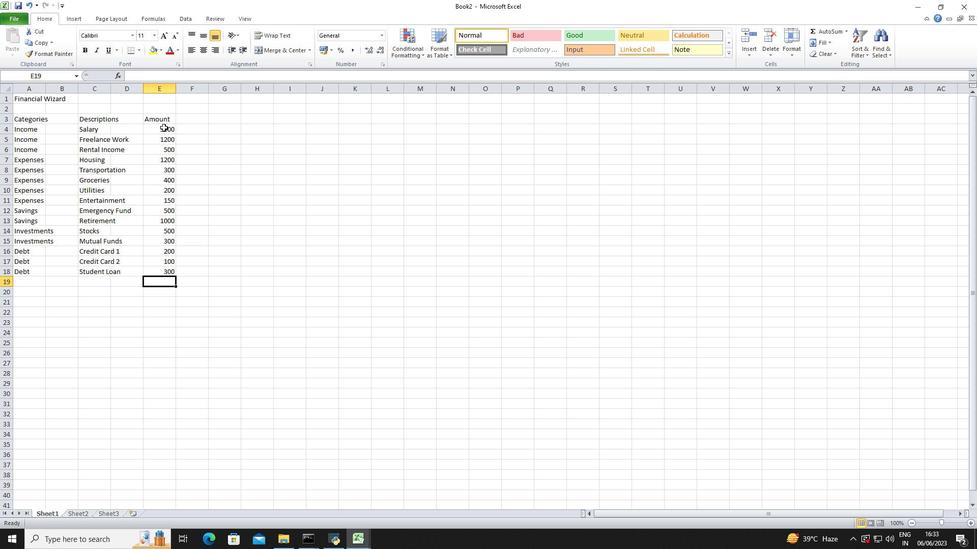 
Action: Mouse moved to (383, 34)
Screenshot: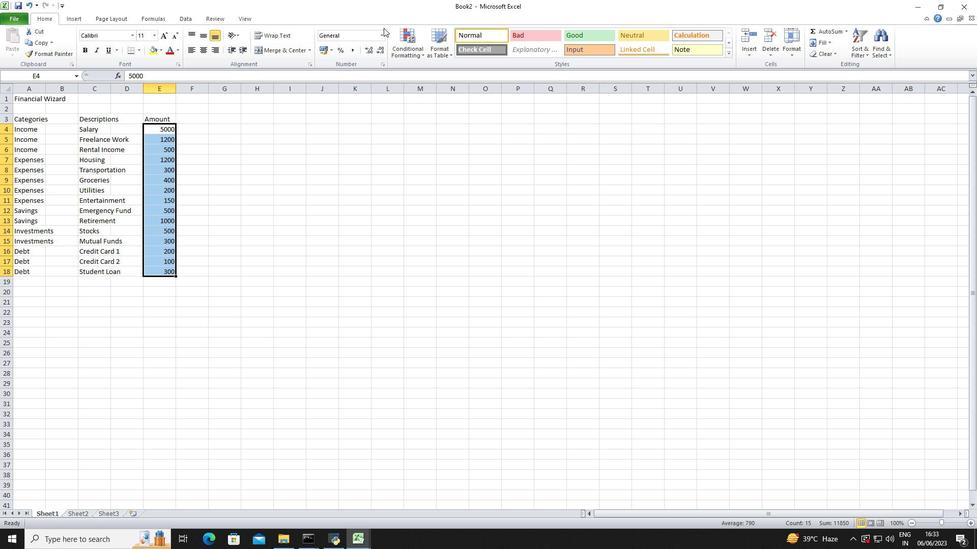 
Action: Mouse pressed left at (383, 34)
Screenshot: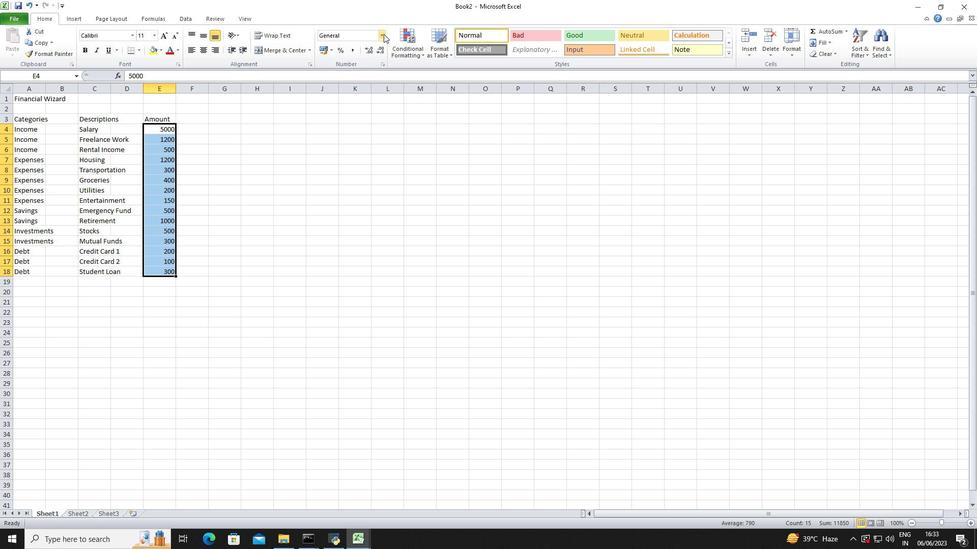 
Action: Mouse moved to (378, 290)
Screenshot: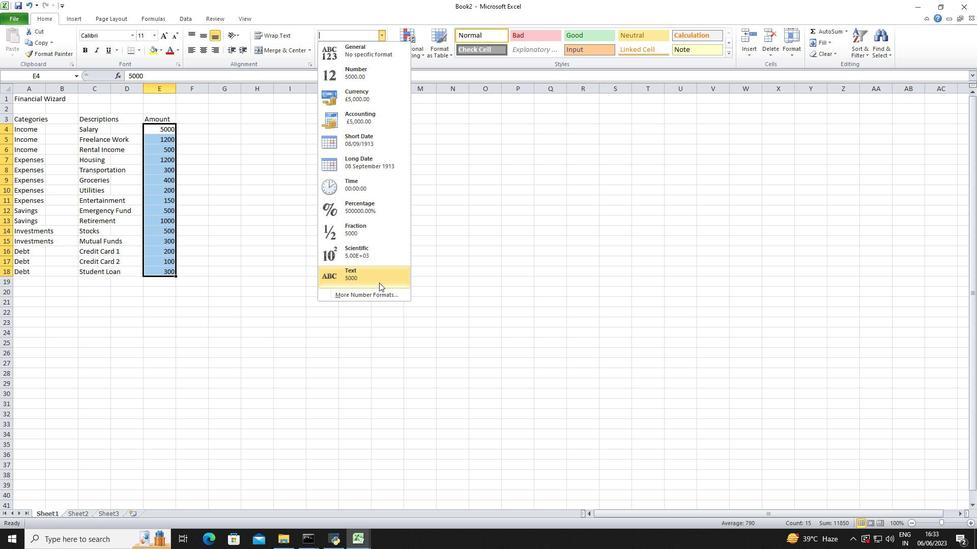 
Action: Mouse pressed left at (378, 290)
Screenshot: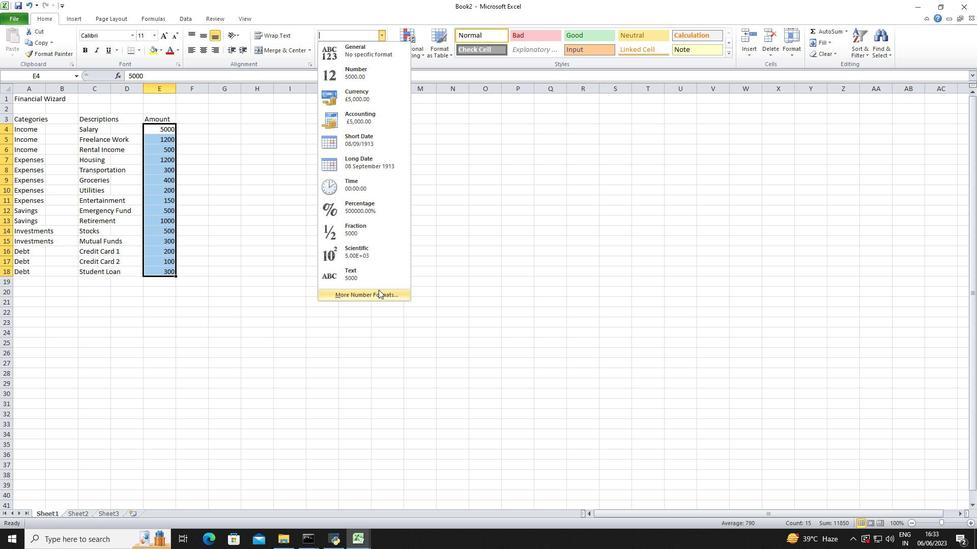 
Action: Mouse moved to (158, 189)
Screenshot: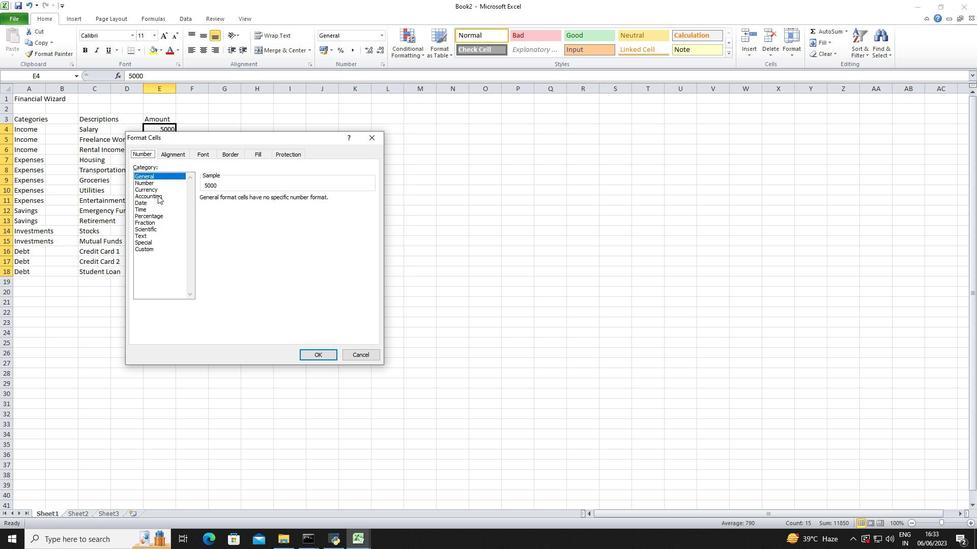 
Action: Mouse pressed left at (158, 189)
Screenshot: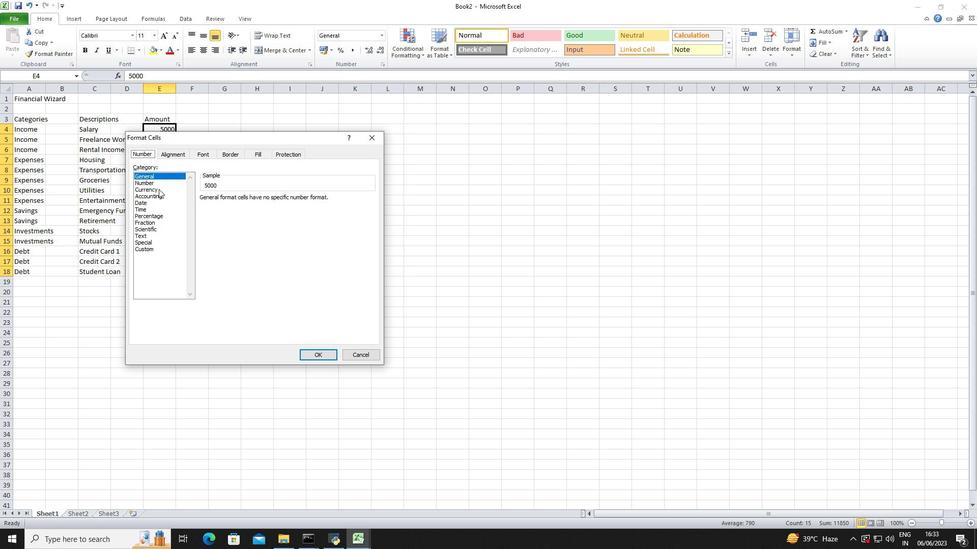 
Action: Mouse moved to (264, 200)
Screenshot: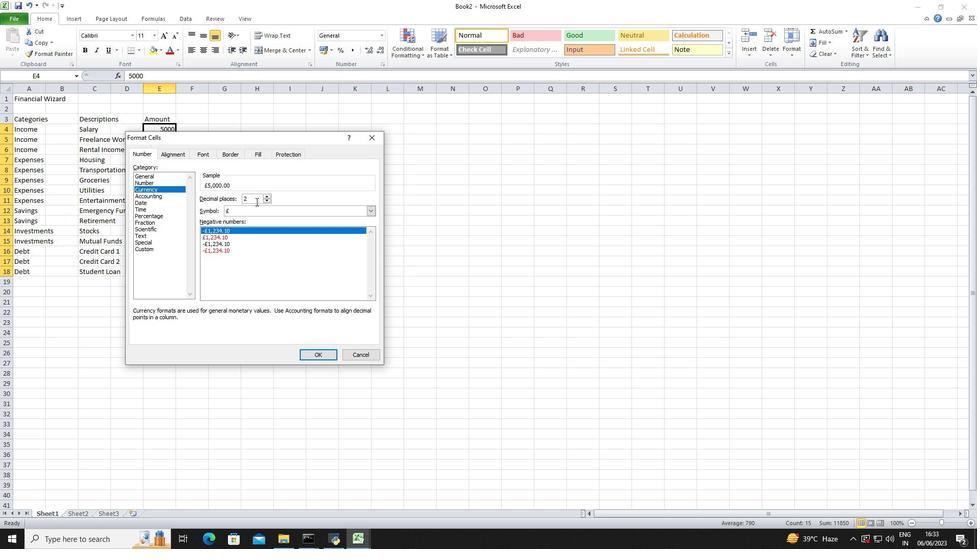 
Action: Mouse pressed left at (264, 200)
Screenshot: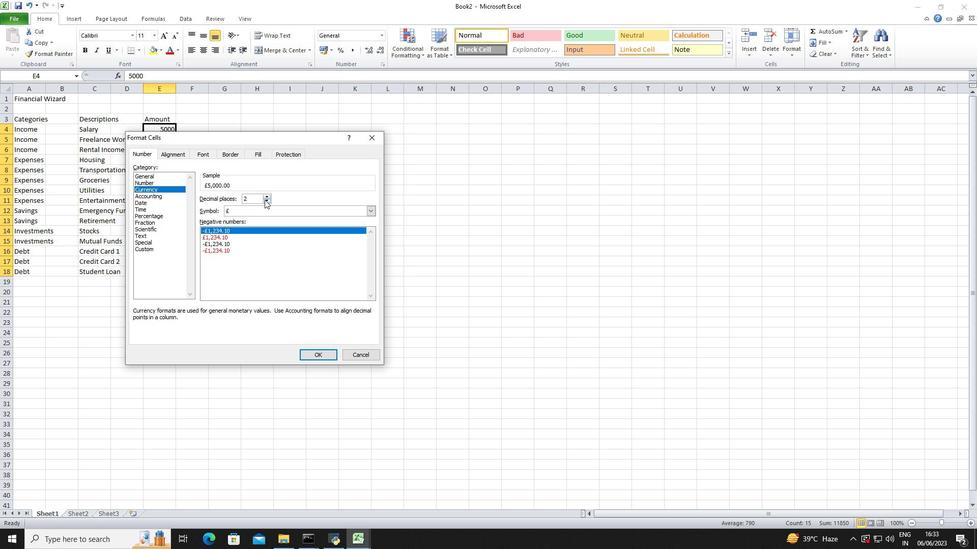 
Action: Mouse pressed left at (264, 200)
Screenshot: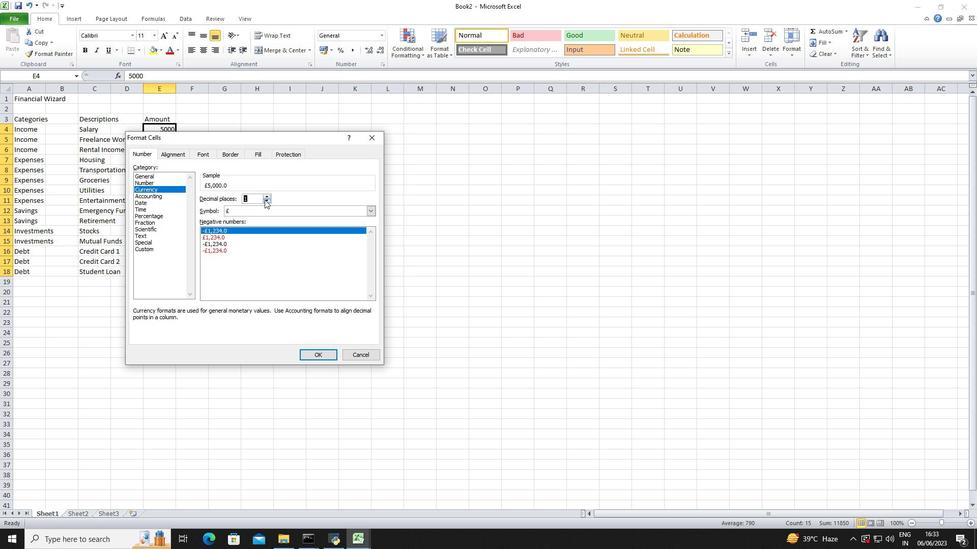 
Action: Mouse moved to (267, 207)
Screenshot: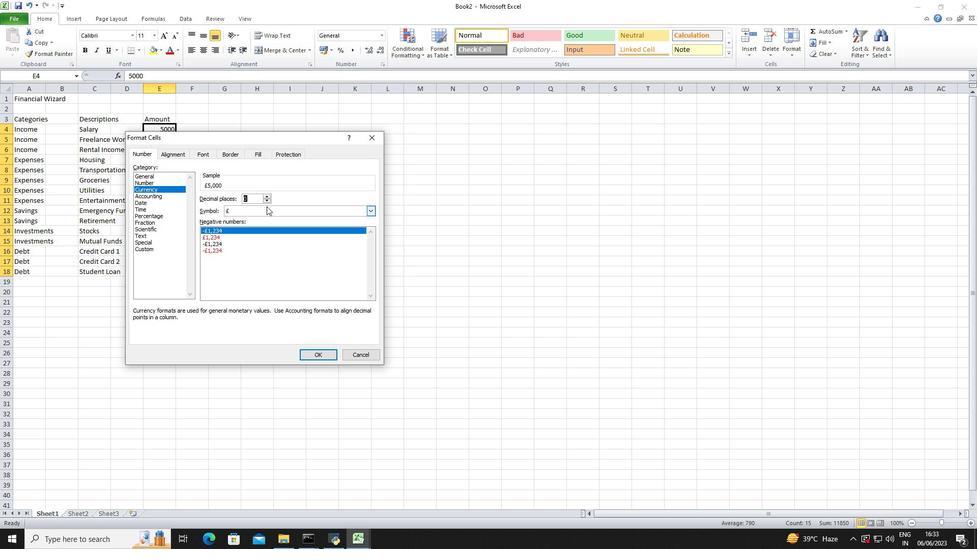 
Action: Mouse pressed left at (267, 207)
Screenshot: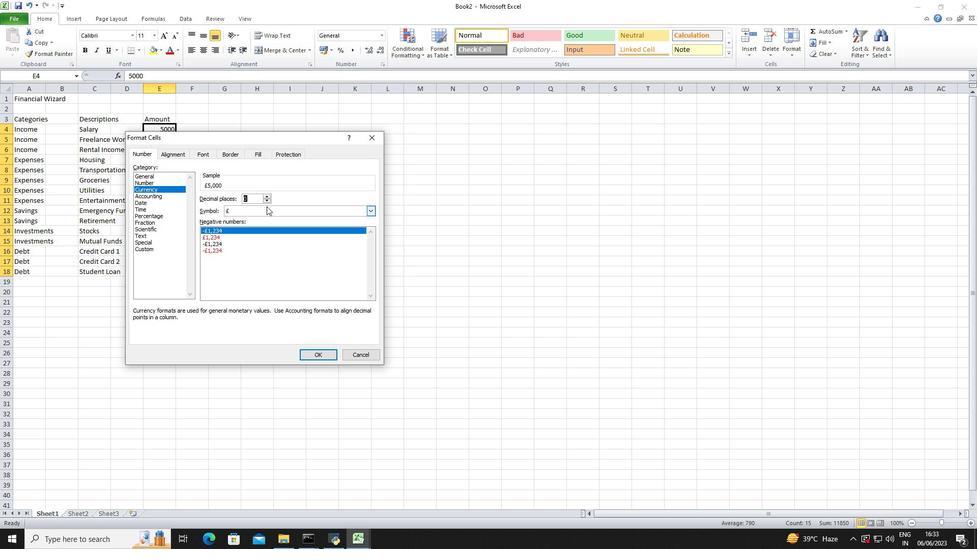
Action: Mouse moved to (271, 234)
Screenshot: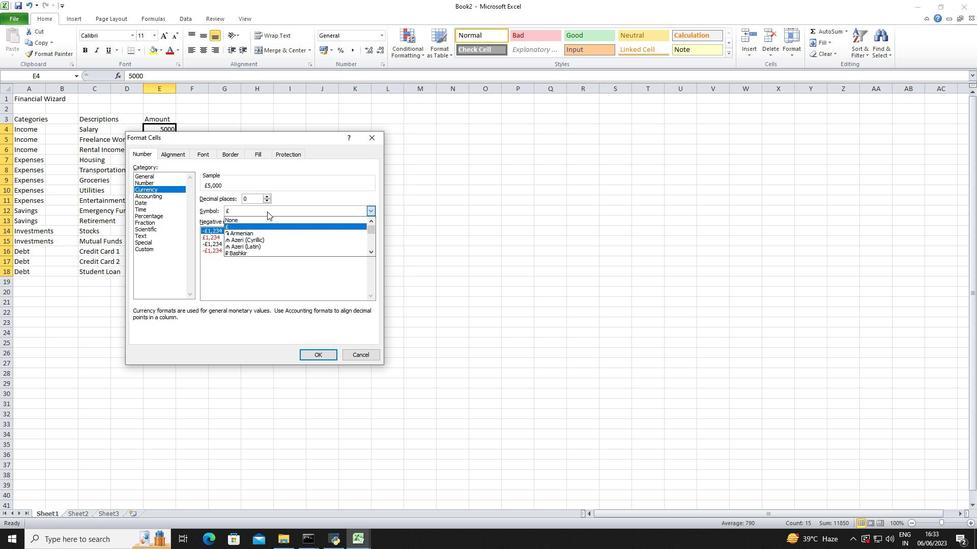 
Action: Mouse scrolled (271, 234) with delta (0, 0)
Screenshot: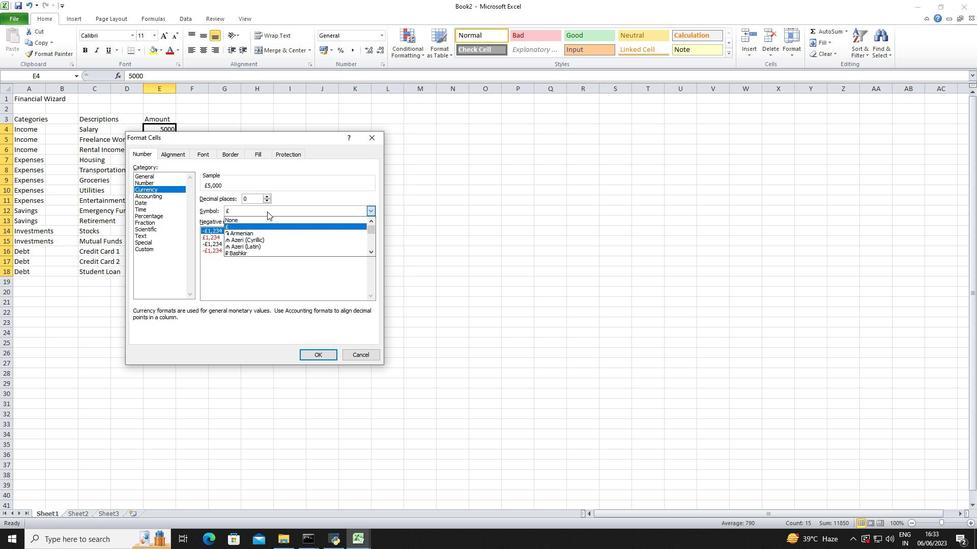 
Action: Mouse moved to (271, 235)
Screenshot: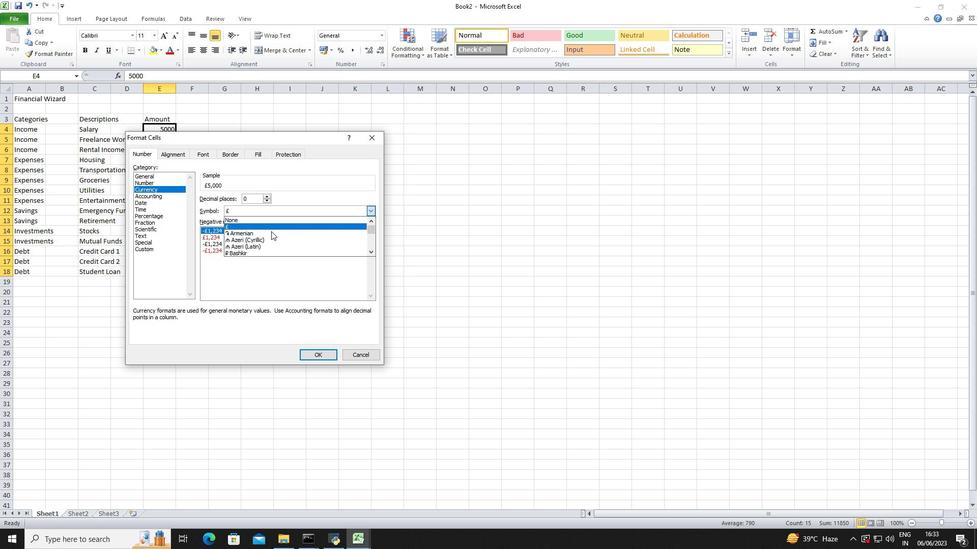 
Action: Mouse scrolled (271, 235) with delta (0, 0)
Screenshot: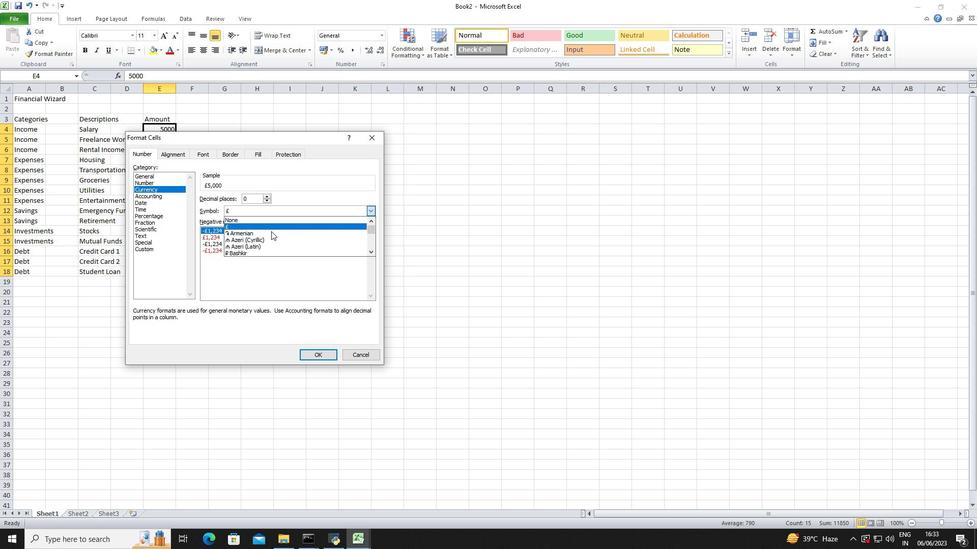 
Action: Mouse scrolled (271, 235) with delta (0, 0)
Screenshot: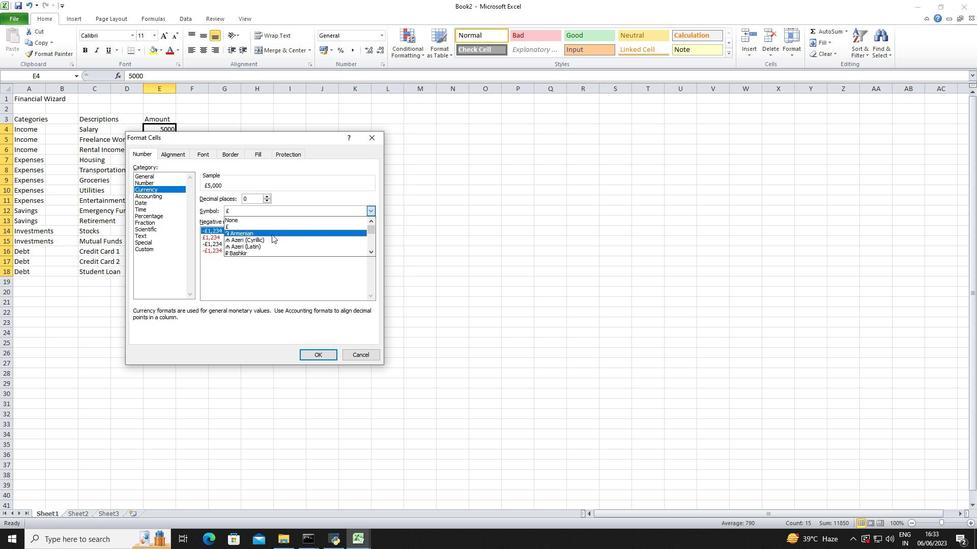 
Action: Mouse scrolled (271, 235) with delta (0, 0)
Screenshot: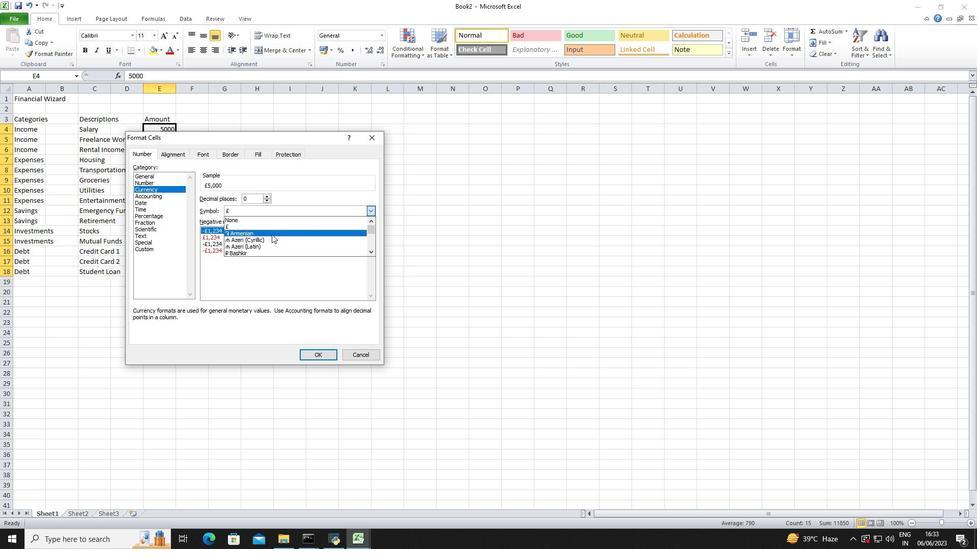 
Action: Mouse scrolled (271, 235) with delta (0, 0)
Screenshot: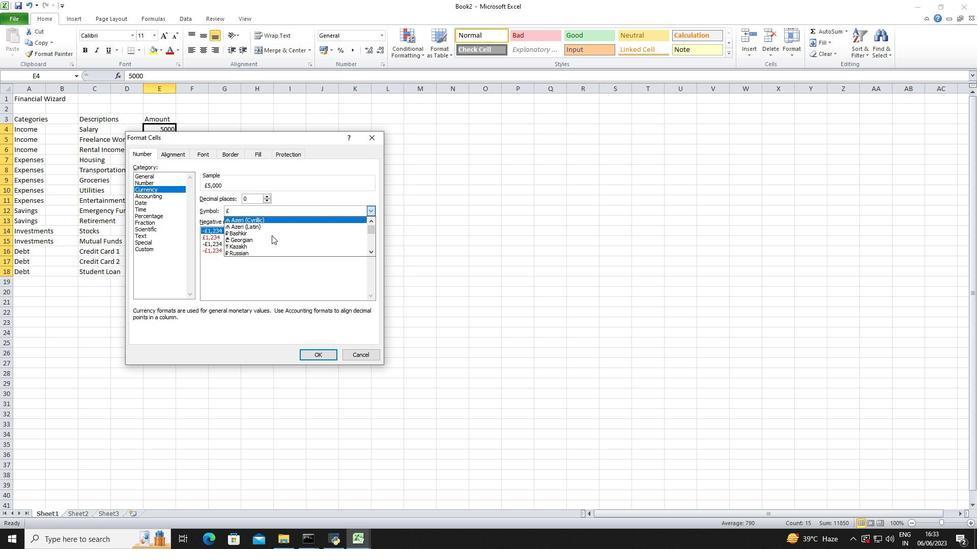 
Action: Mouse scrolled (271, 235) with delta (0, 0)
Screenshot: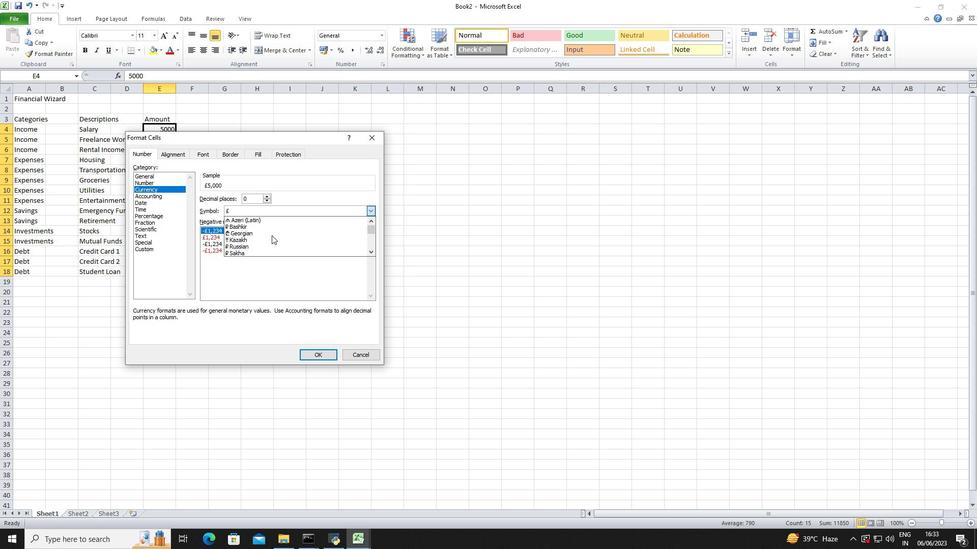 
Action: Mouse scrolled (271, 235) with delta (0, 0)
Screenshot: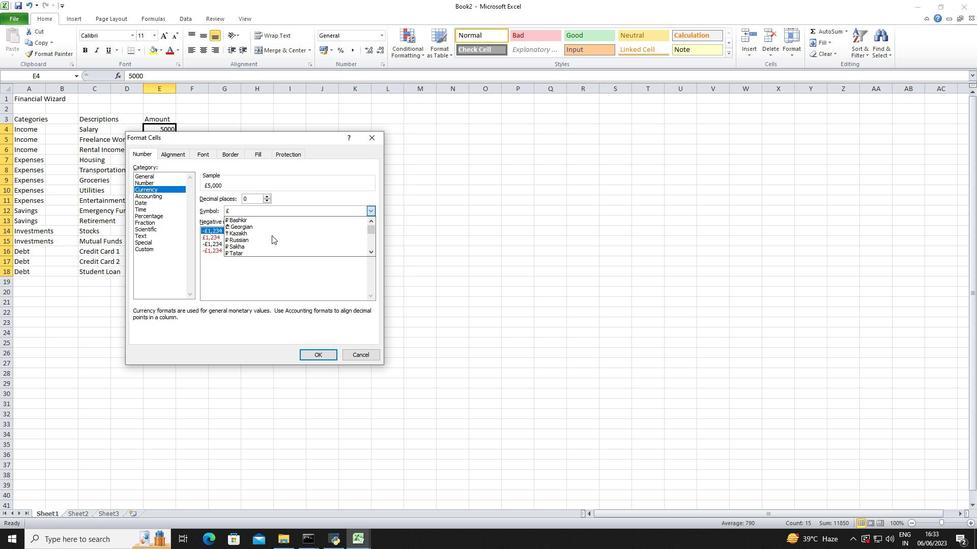 
Action: Mouse scrolled (271, 235) with delta (0, 0)
Screenshot: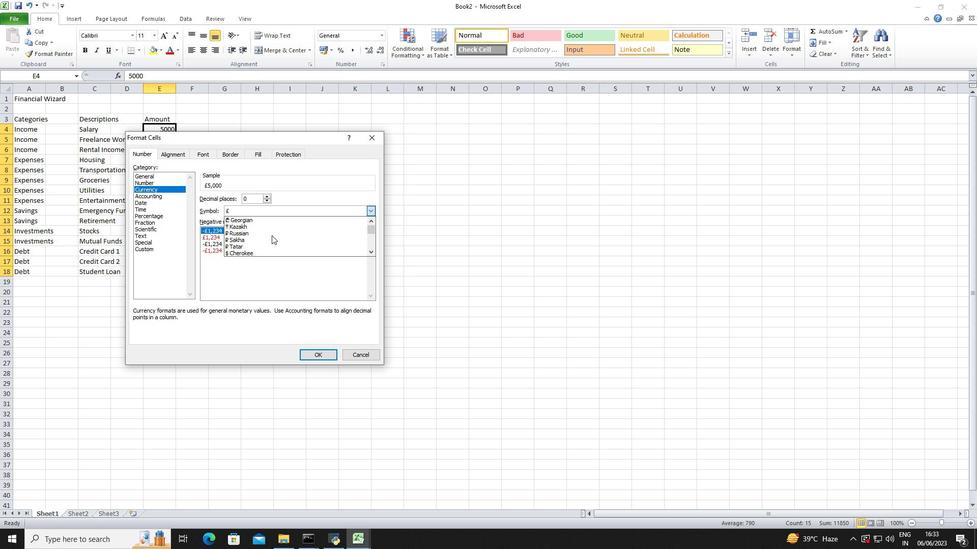 
Action: Mouse scrolled (271, 235) with delta (0, 0)
Screenshot: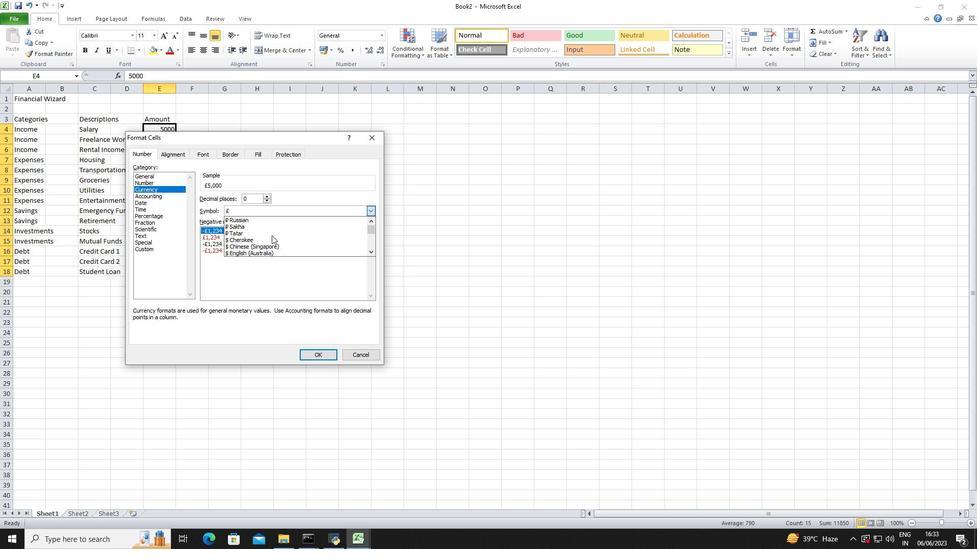 
Action: Mouse scrolled (271, 235) with delta (0, 0)
Screenshot: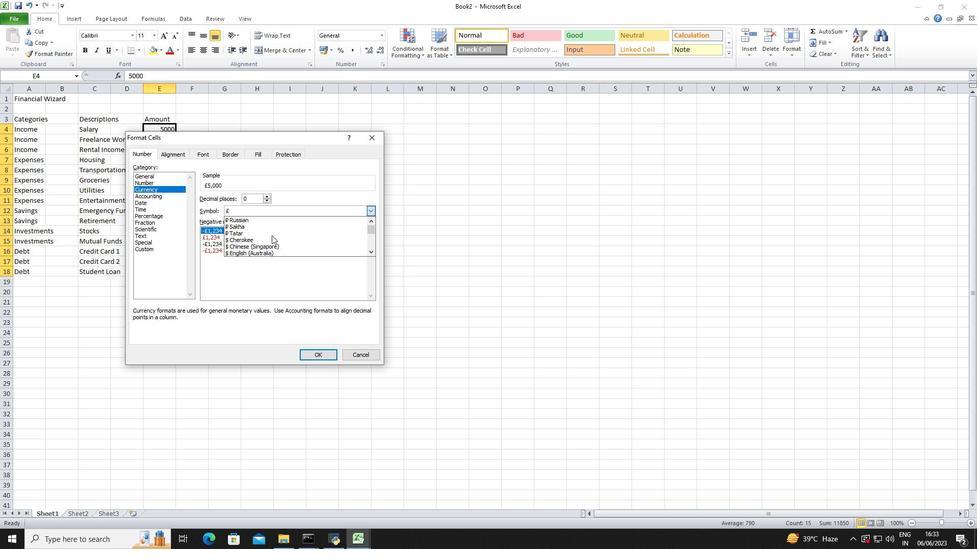 
Action: Mouse scrolled (271, 235) with delta (0, 0)
Screenshot: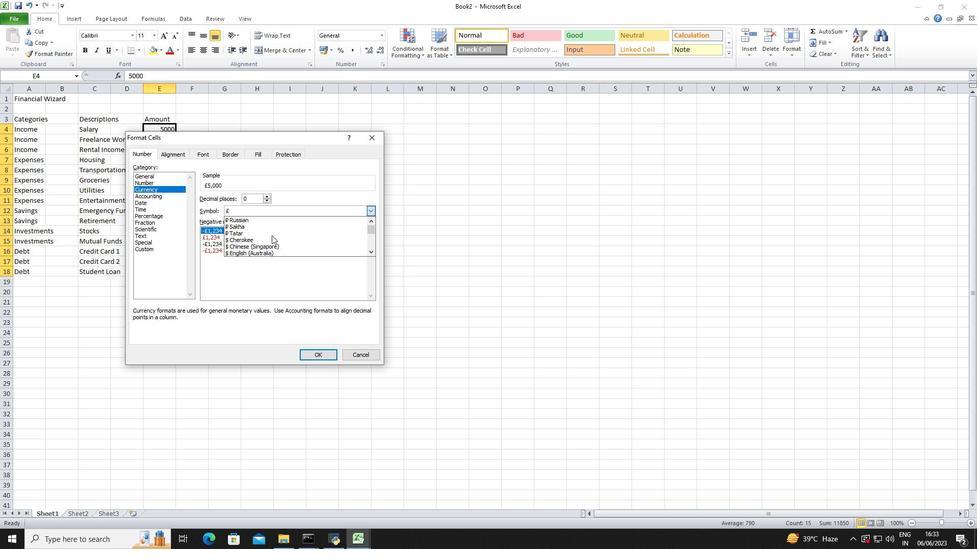 
Action: Mouse moved to (274, 230)
Screenshot: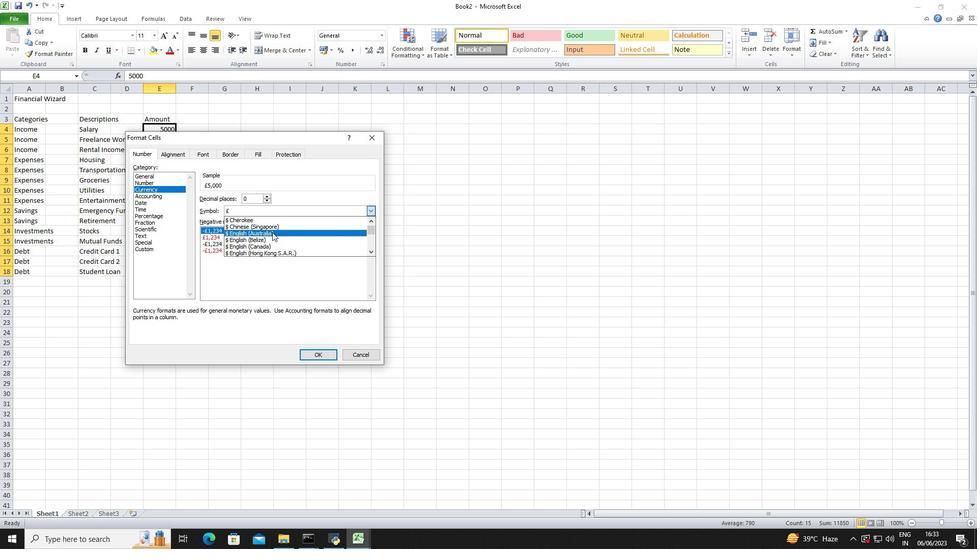 
Action: Mouse pressed left at (274, 230)
Screenshot: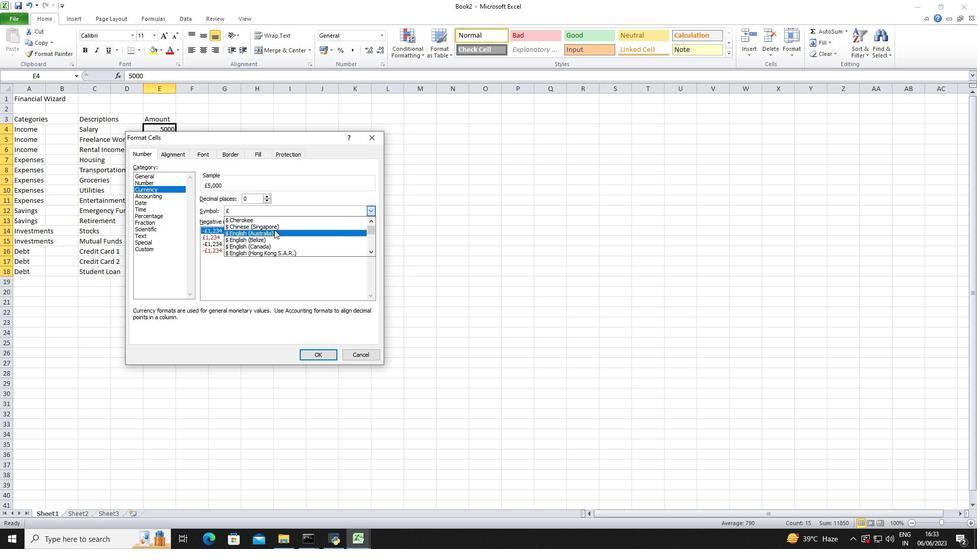 
Action: Mouse moved to (318, 355)
Screenshot: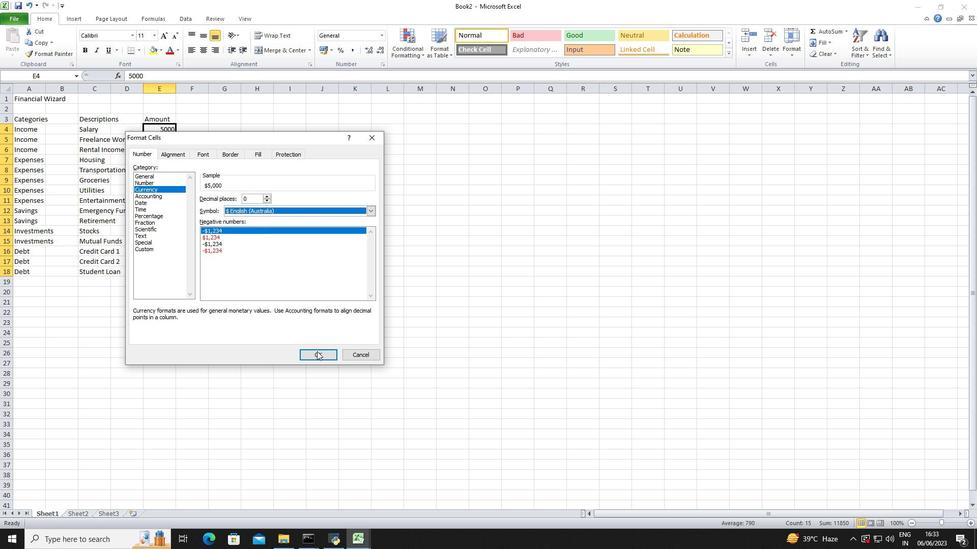 
Action: Mouse pressed left at (318, 355)
Screenshot: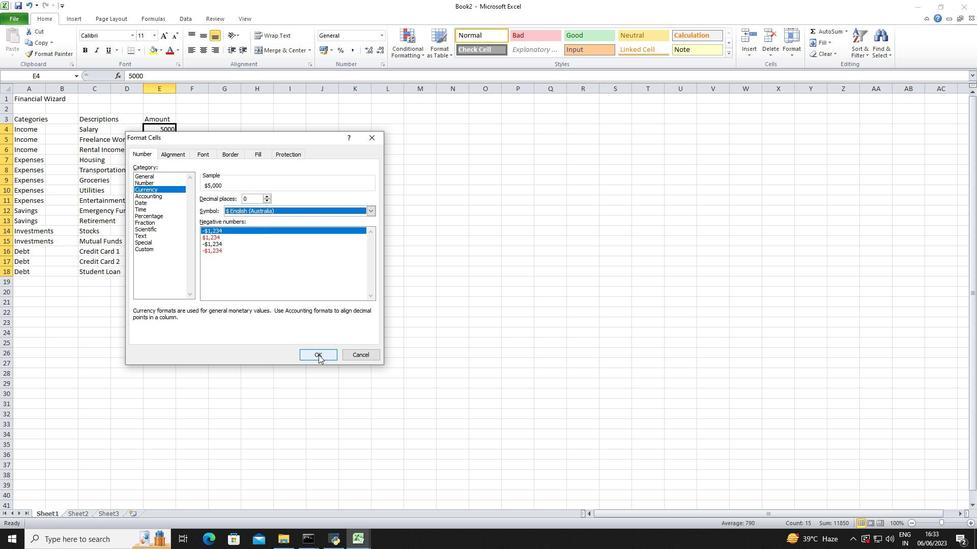 
Action: Mouse moved to (262, 308)
Screenshot: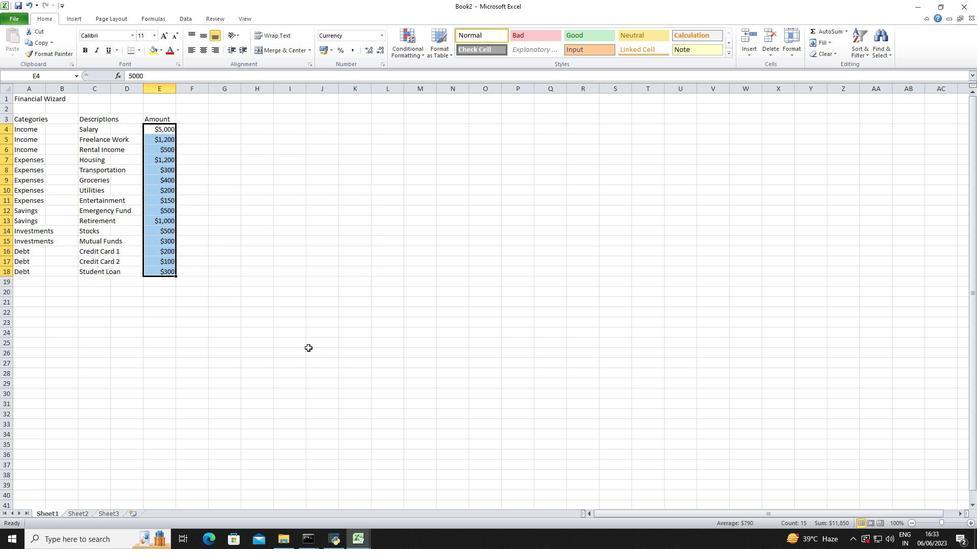 
Action: Mouse pressed left at (262, 308)
Screenshot: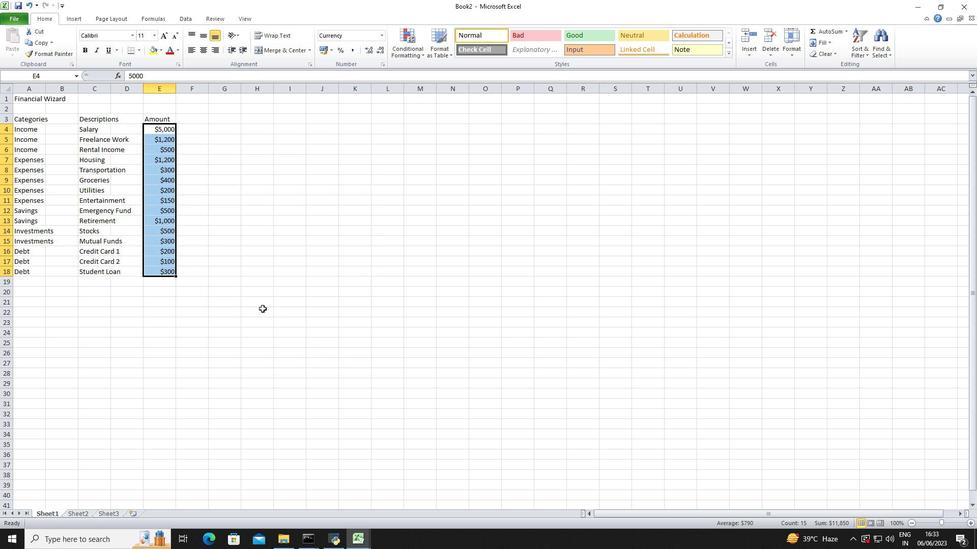 
Action: Key pressed ctrl+S
Screenshot: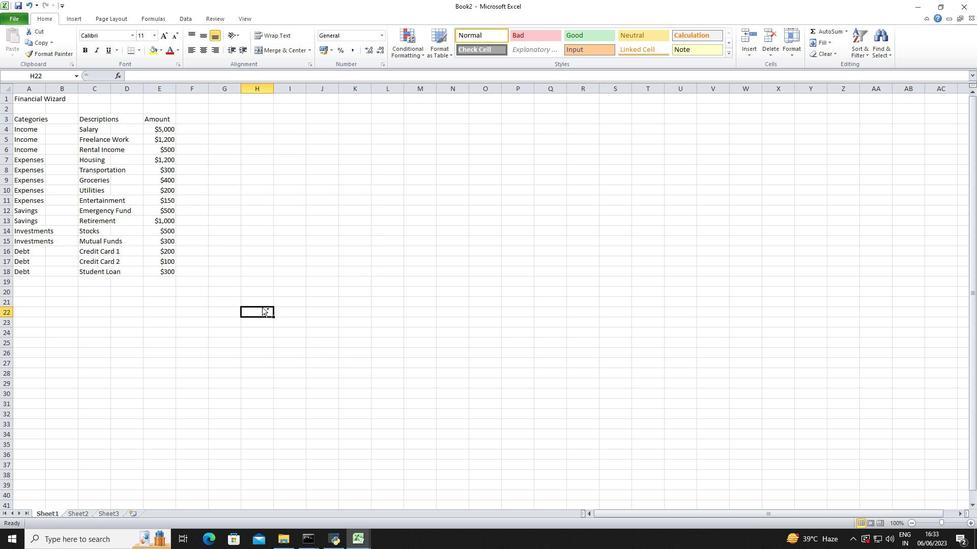 
Action: Mouse moved to (227, 317)
Screenshot: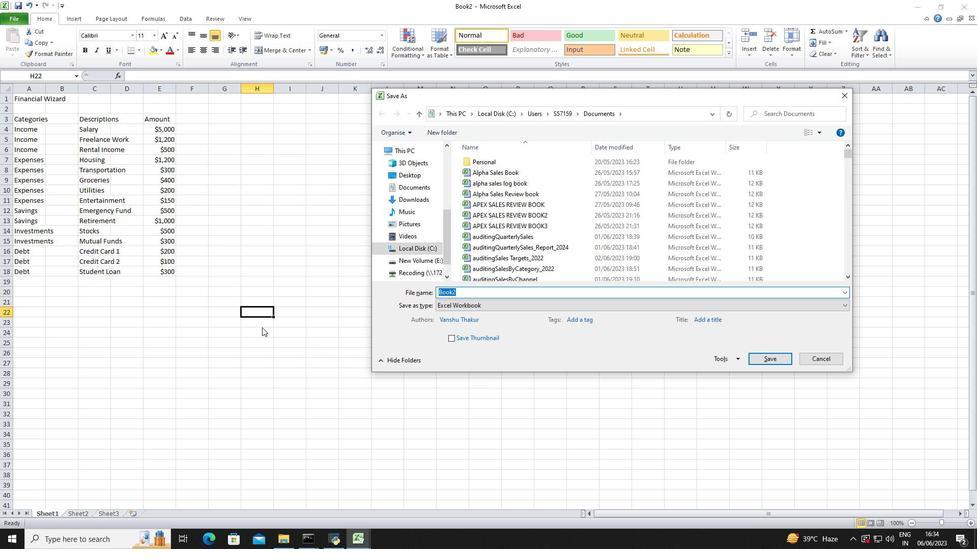 
Action: Key pressed <Key.shift>Financial<Key.space><Key.shift>Tracking<Key.space><Key.shift>Template<Key.enter>
Screenshot: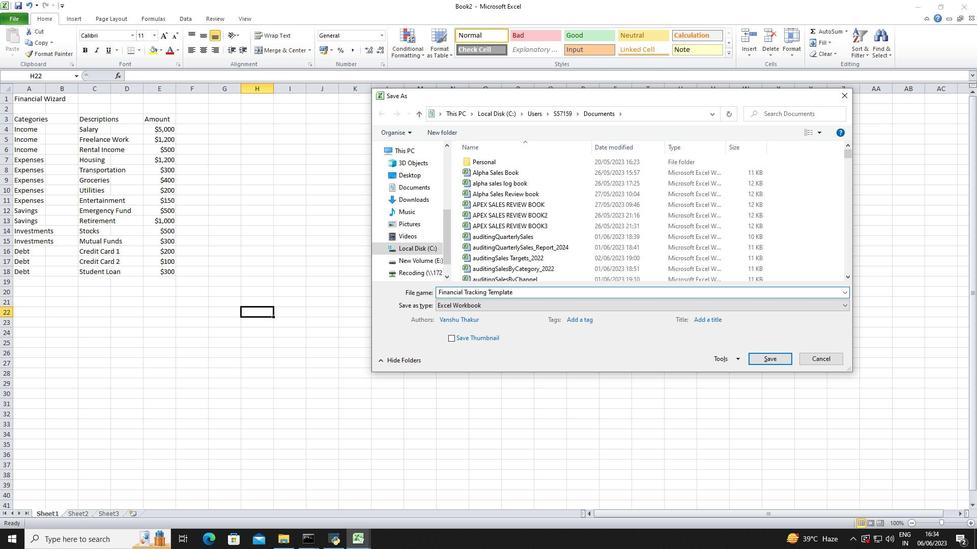 
